Task: Search one way flight ticket for 3 adults, 3 children in premium economy from Columbus: John Glenn Columbus International Airport to Fort Wayne: Fort Wayne International Airport on 8-4-2023. Number of bags: 1 carry on bag. Price is upto 42000. Outbound departure time preference is 20:45.
Action: Mouse moved to (415, 351)
Screenshot: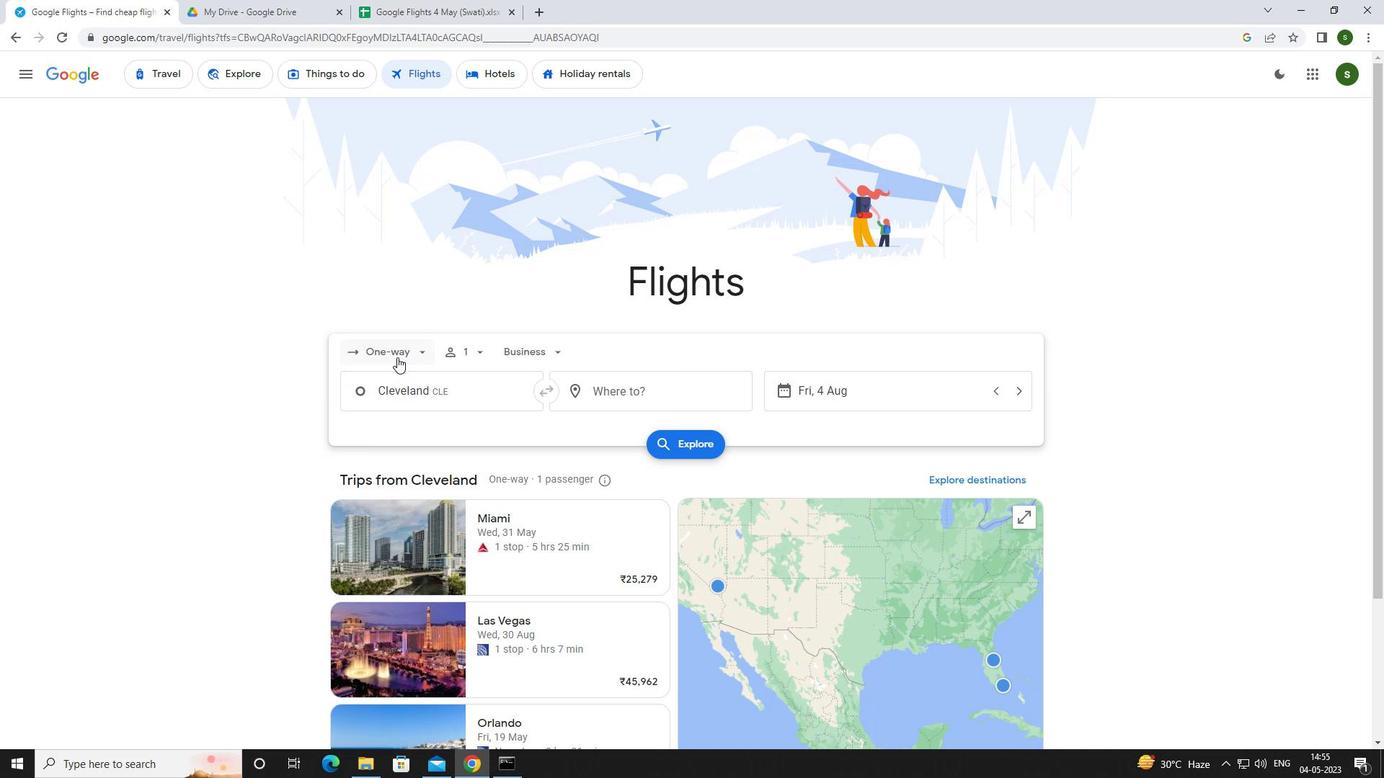 
Action: Mouse pressed left at (415, 351)
Screenshot: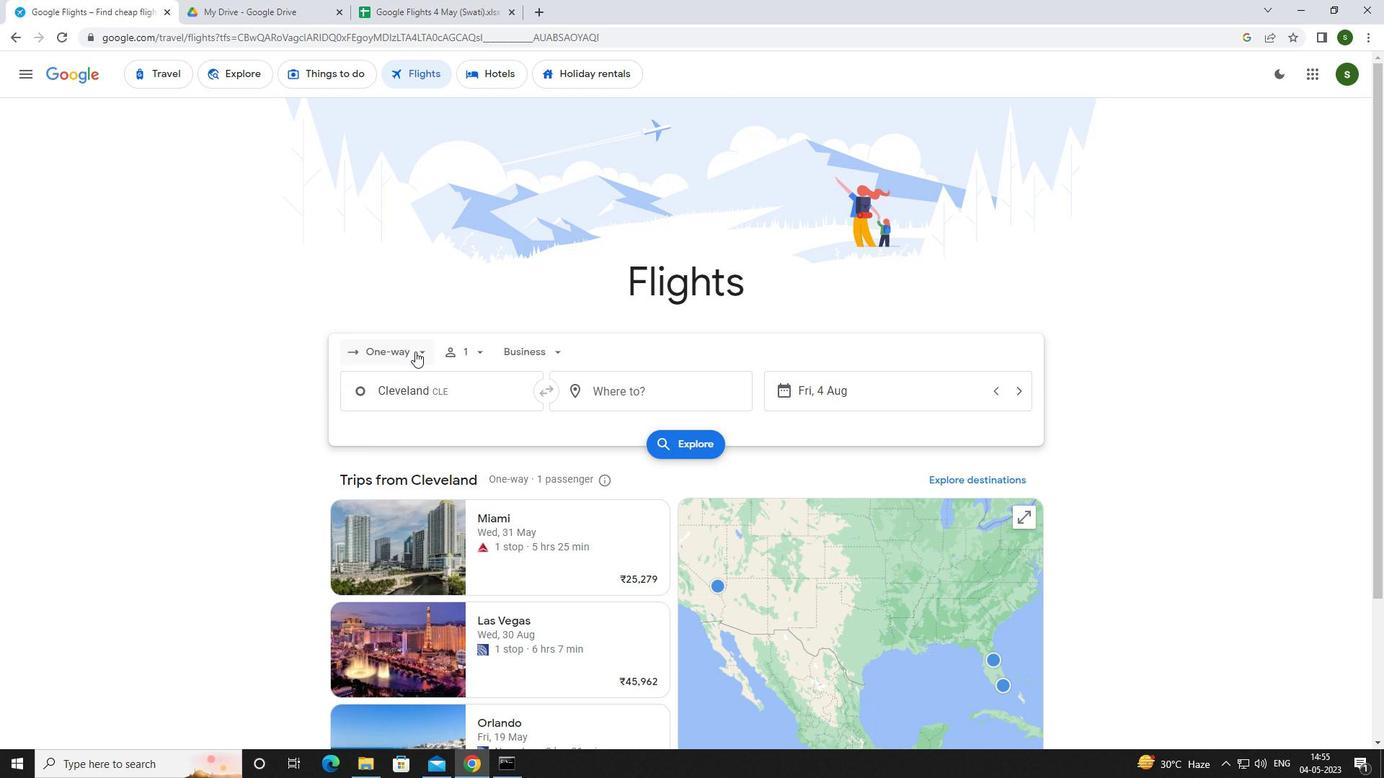 
Action: Mouse moved to (413, 411)
Screenshot: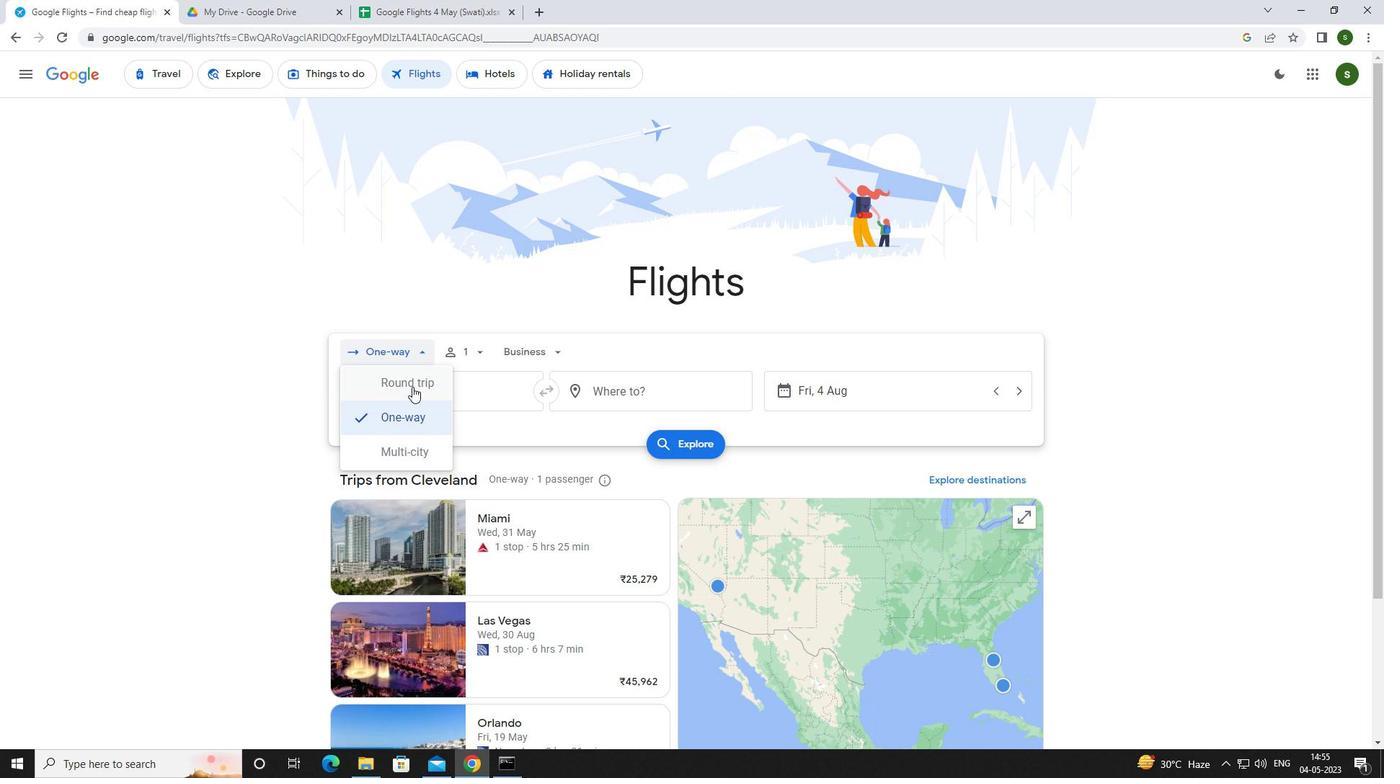 
Action: Mouse pressed left at (413, 411)
Screenshot: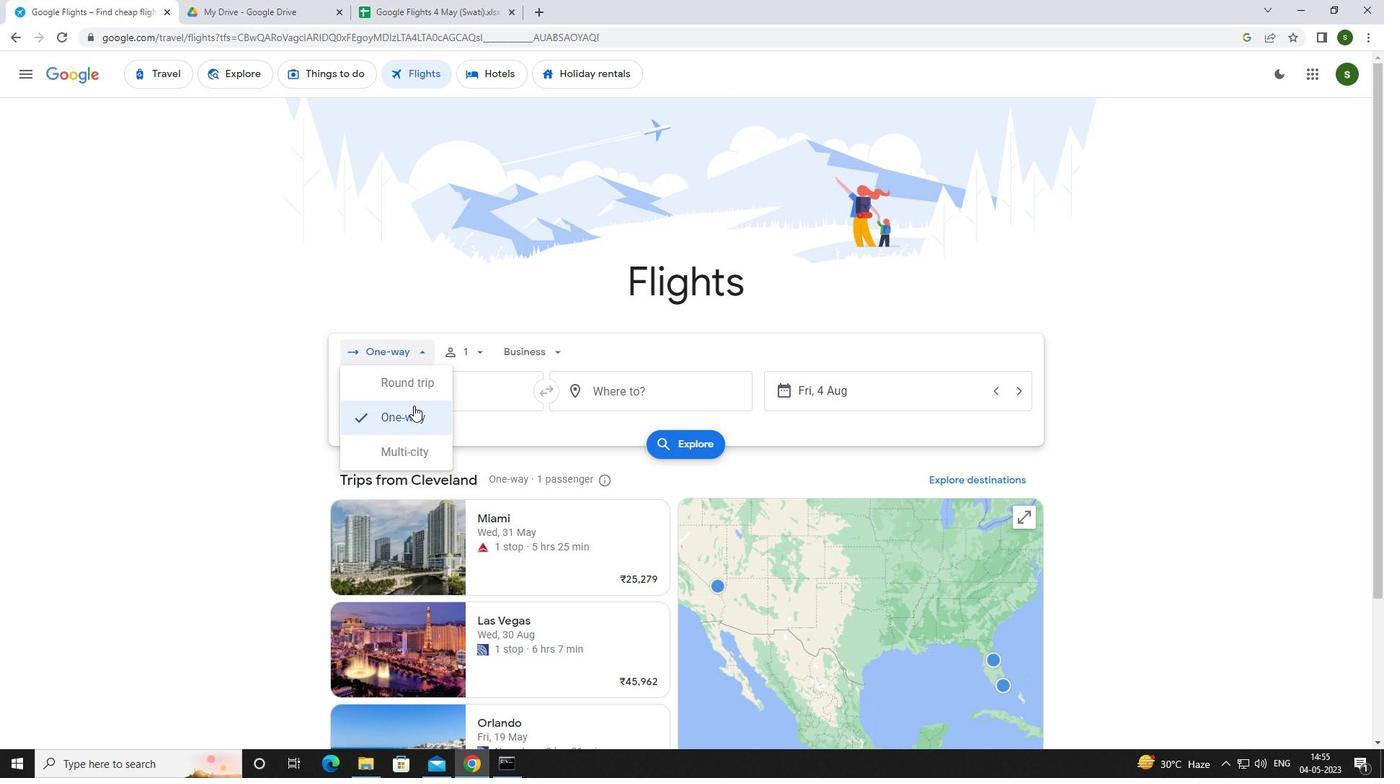
Action: Mouse moved to (474, 354)
Screenshot: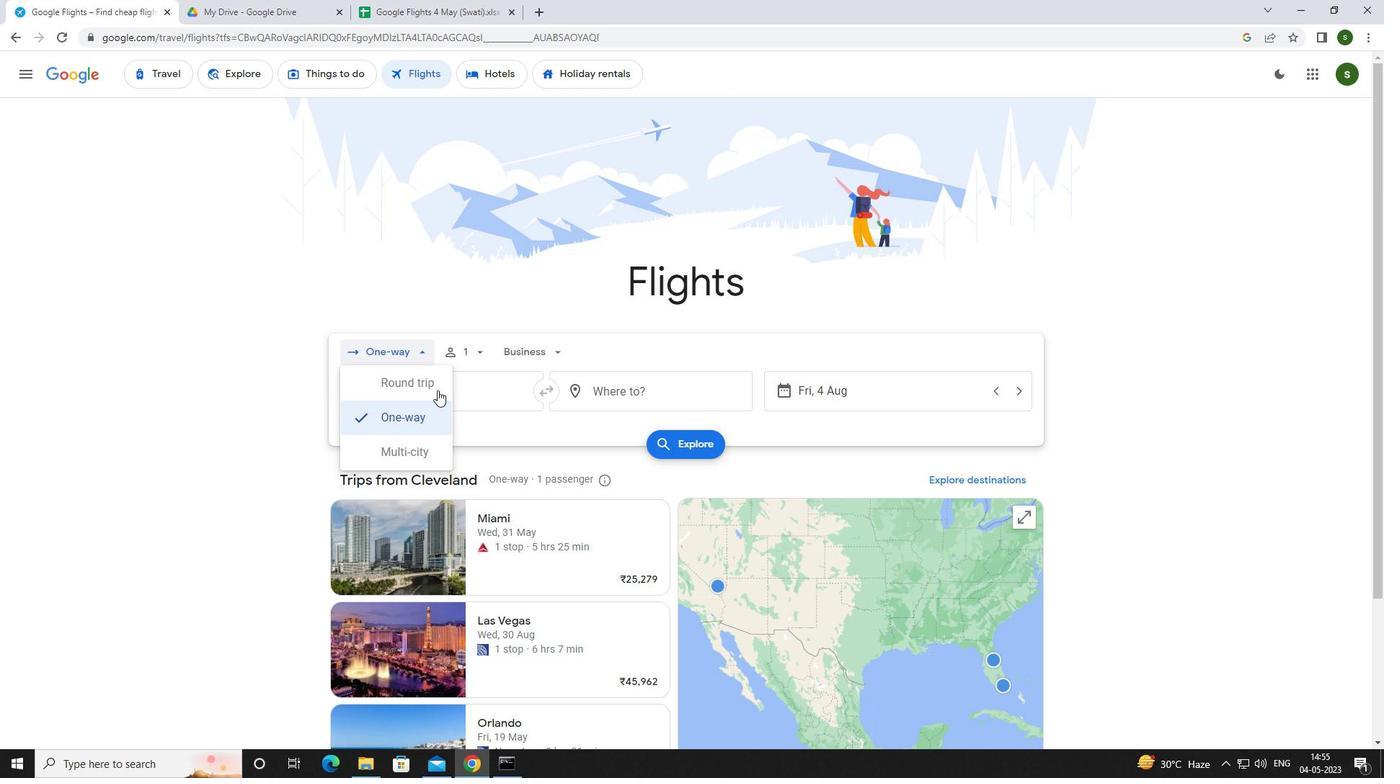 
Action: Mouse pressed left at (474, 354)
Screenshot: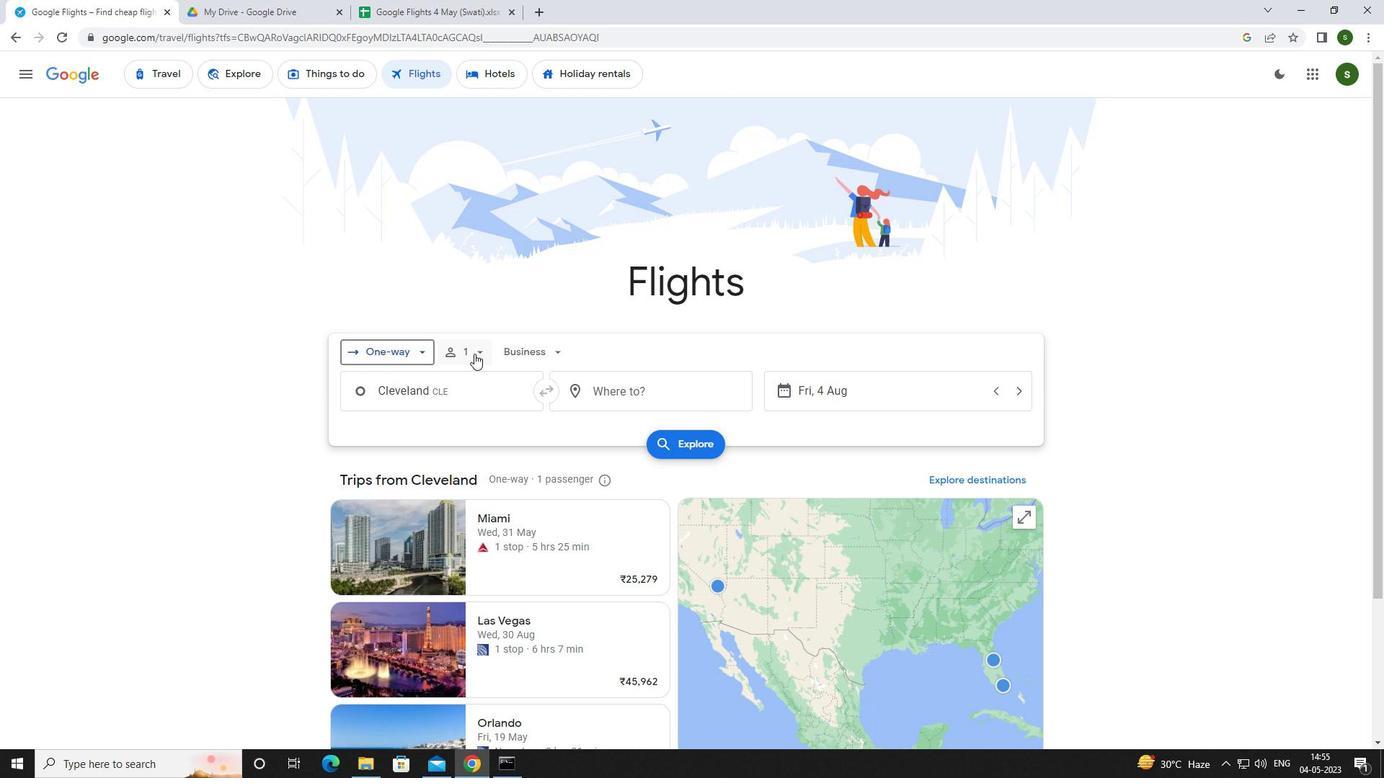 
Action: Mouse moved to (593, 390)
Screenshot: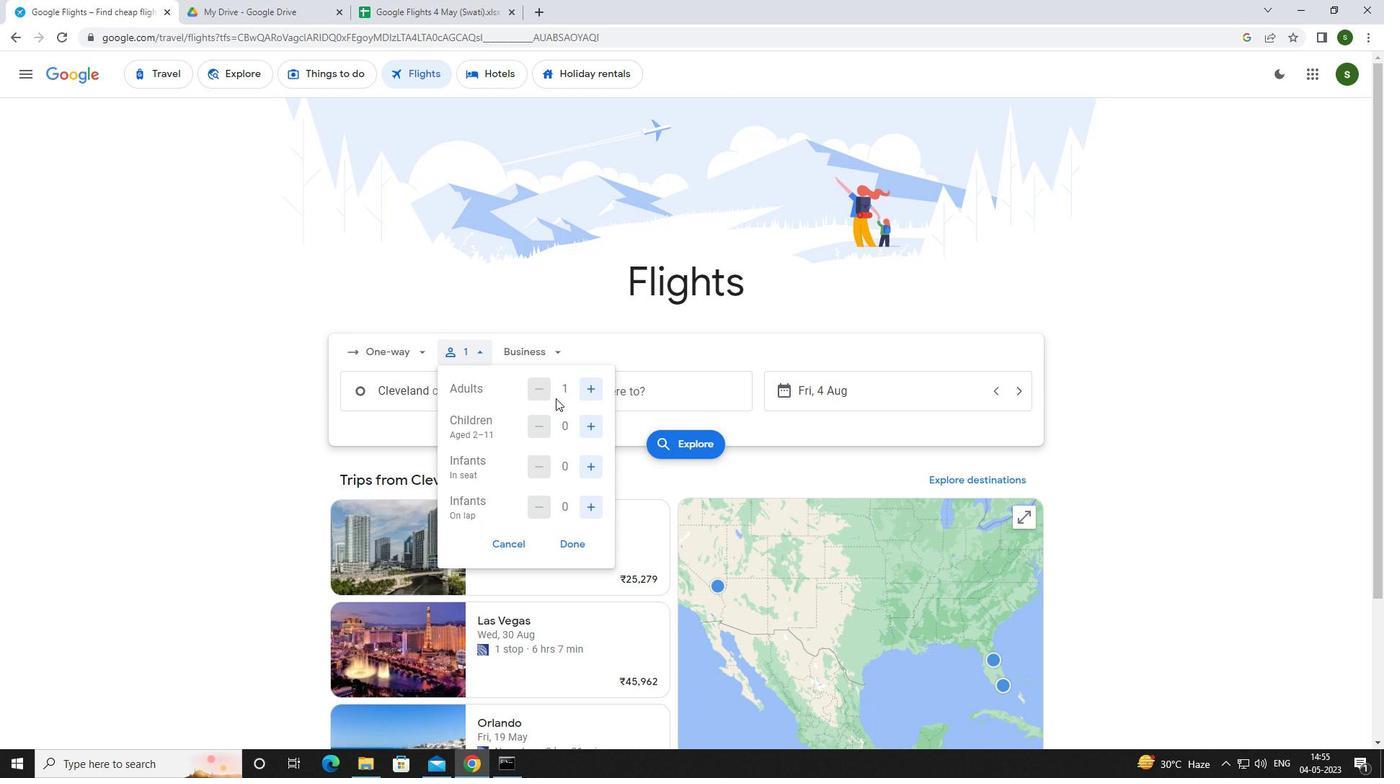 
Action: Mouse pressed left at (593, 390)
Screenshot: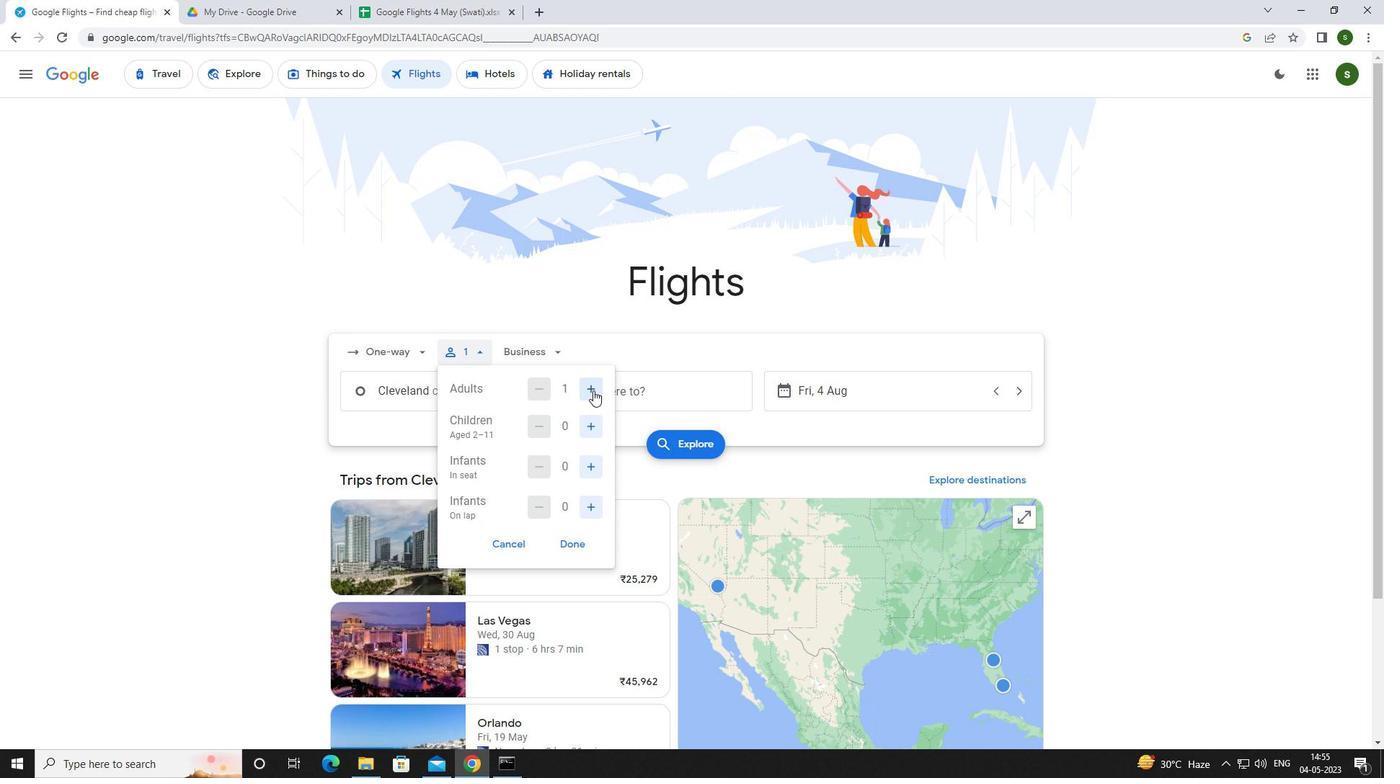 
Action: Mouse pressed left at (593, 390)
Screenshot: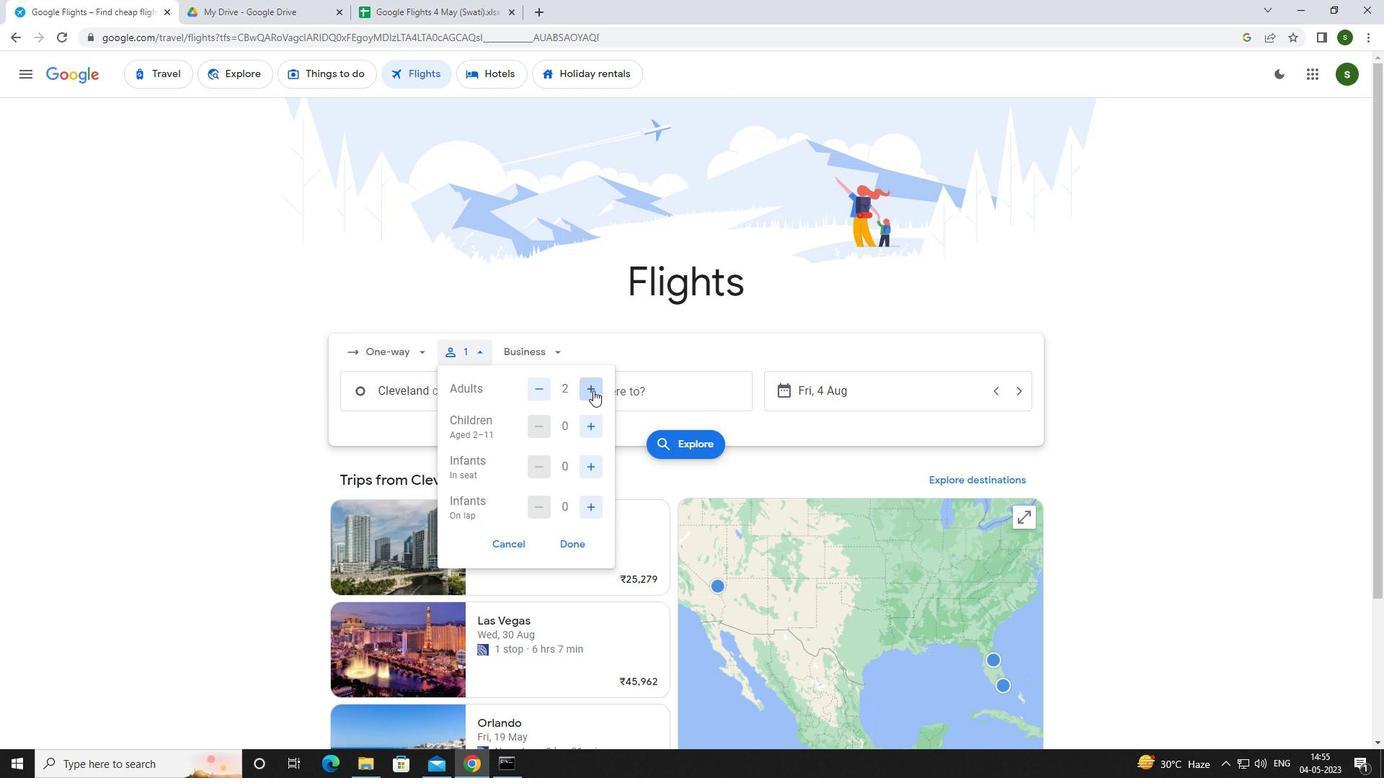 
Action: Mouse moved to (586, 432)
Screenshot: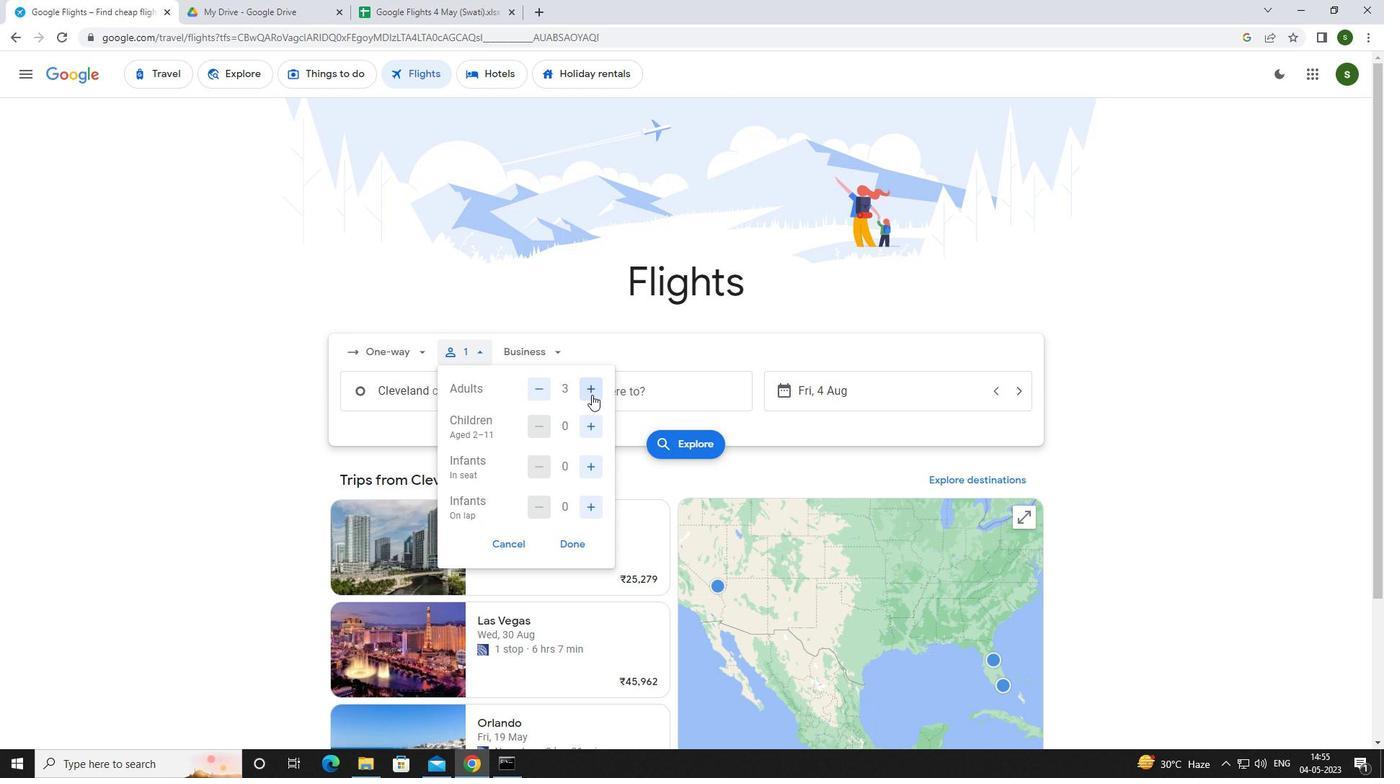 
Action: Mouse pressed left at (586, 432)
Screenshot: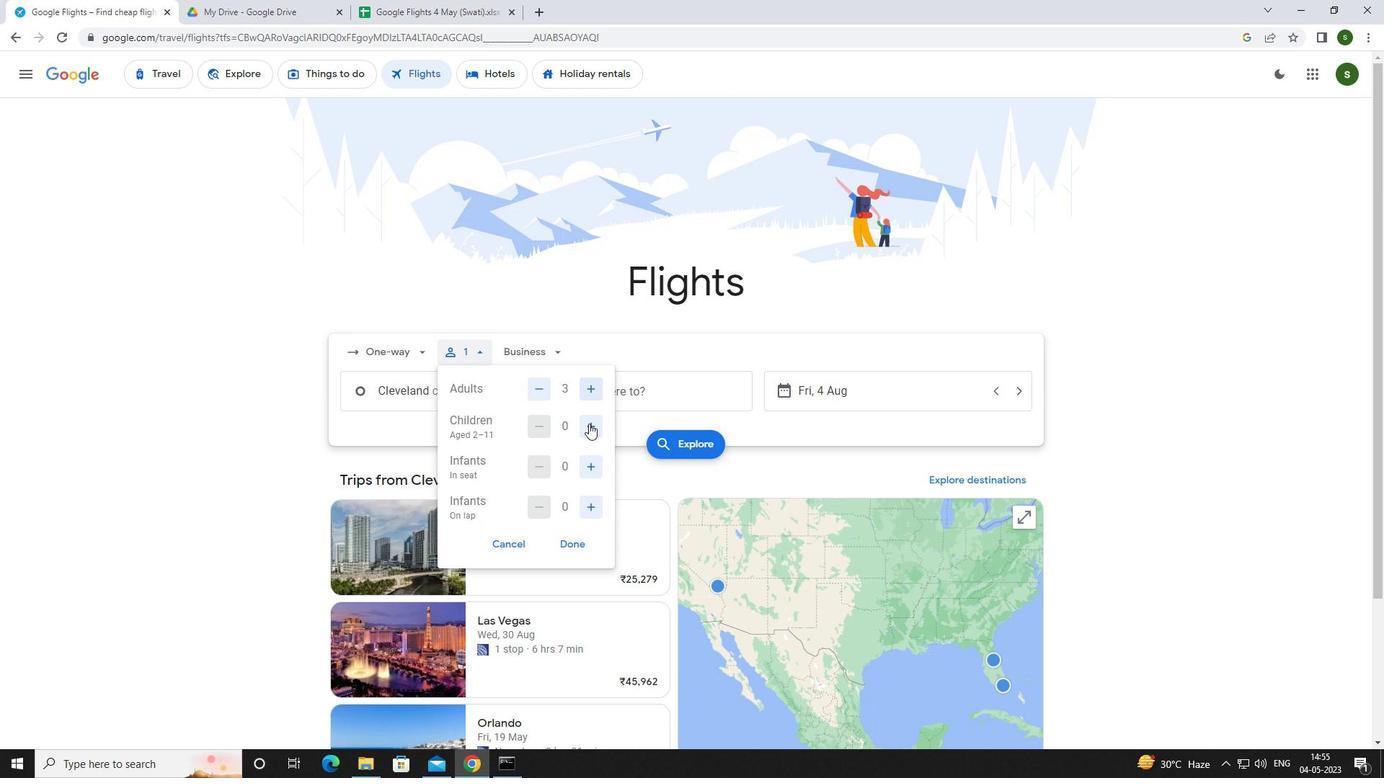 
Action: Mouse pressed left at (586, 432)
Screenshot: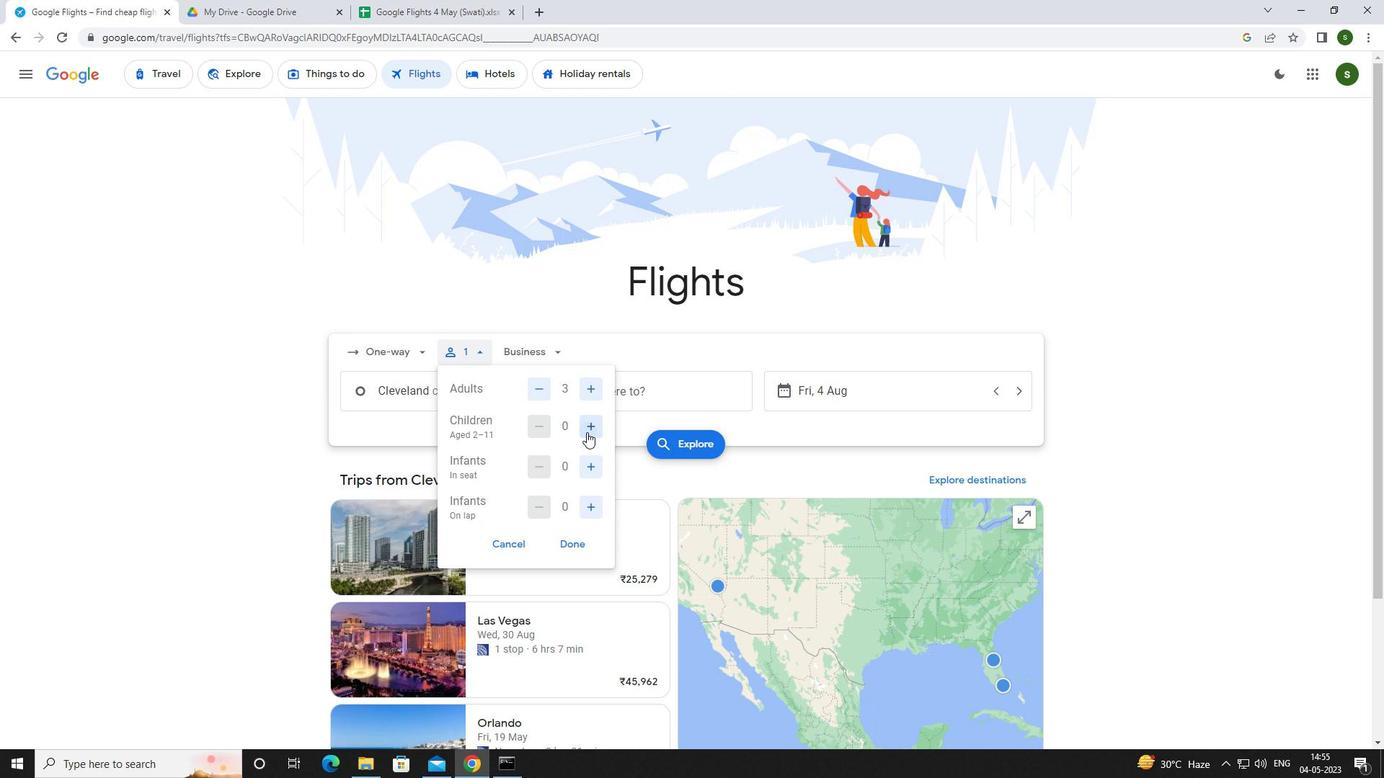 
Action: Mouse pressed left at (586, 432)
Screenshot: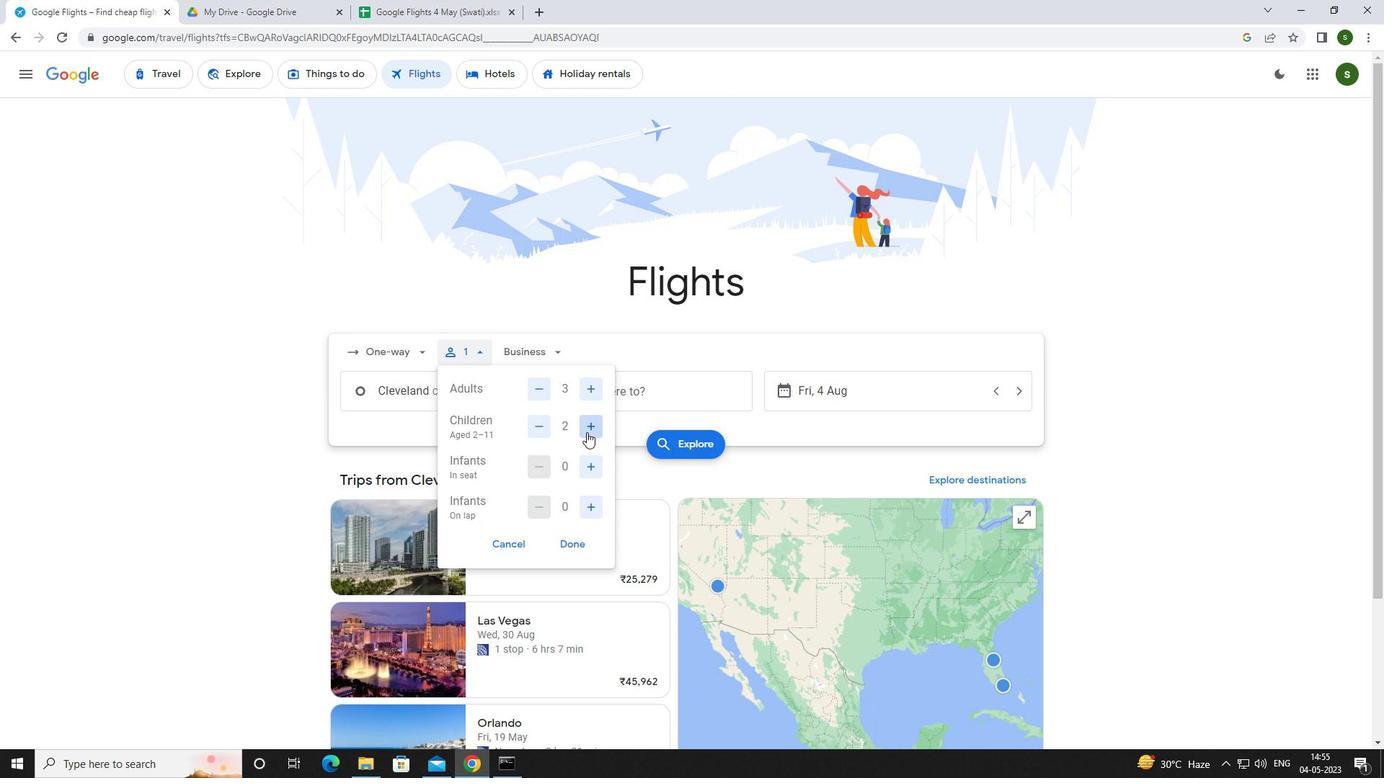 
Action: Mouse moved to (542, 354)
Screenshot: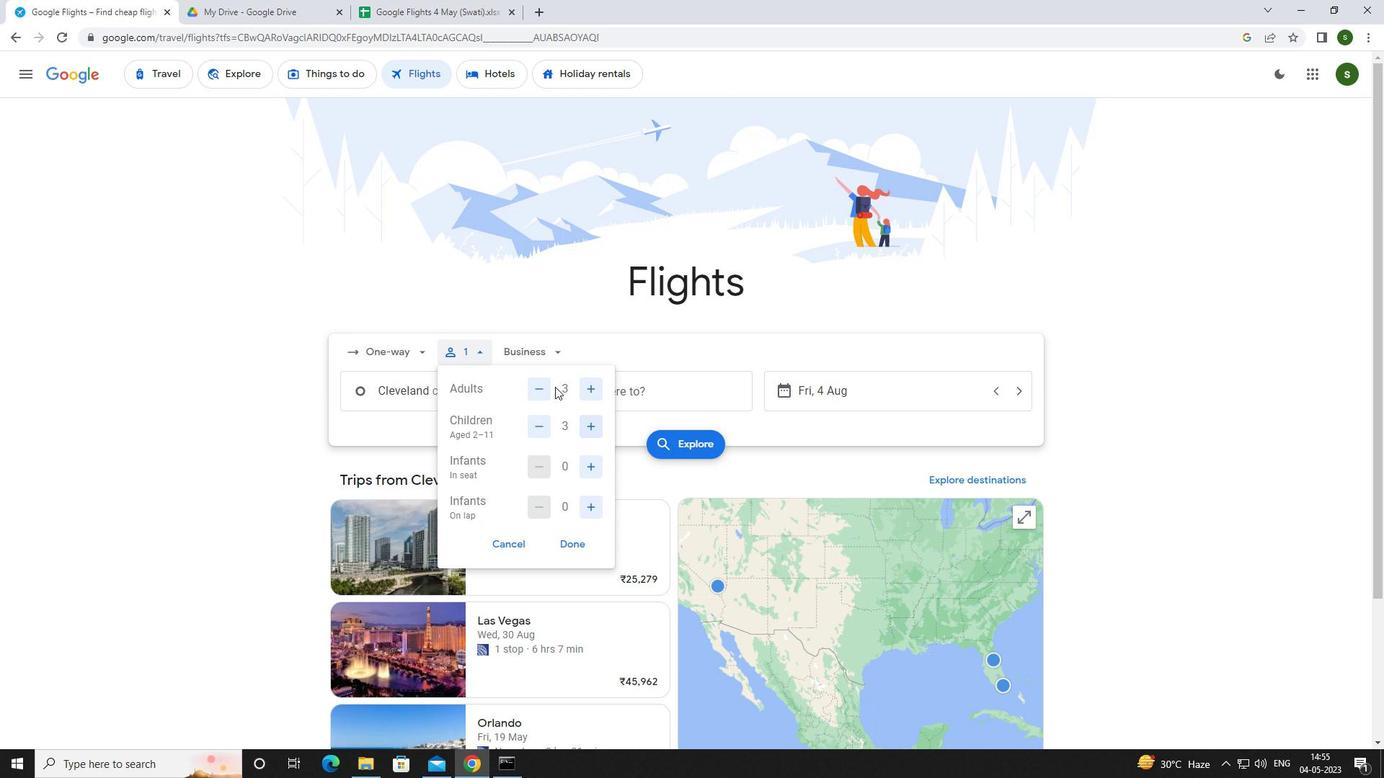 
Action: Mouse pressed left at (542, 354)
Screenshot: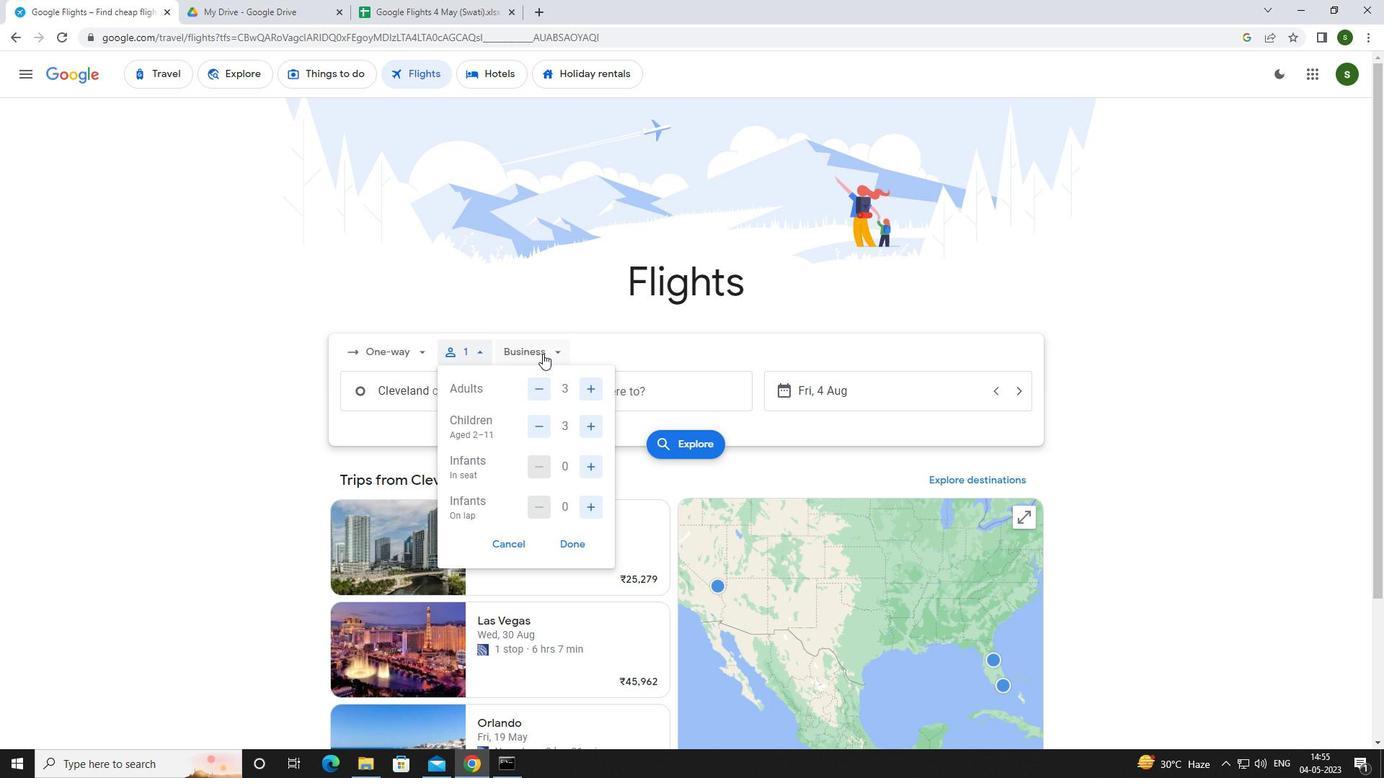 
Action: Mouse moved to (552, 416)
Screenshot: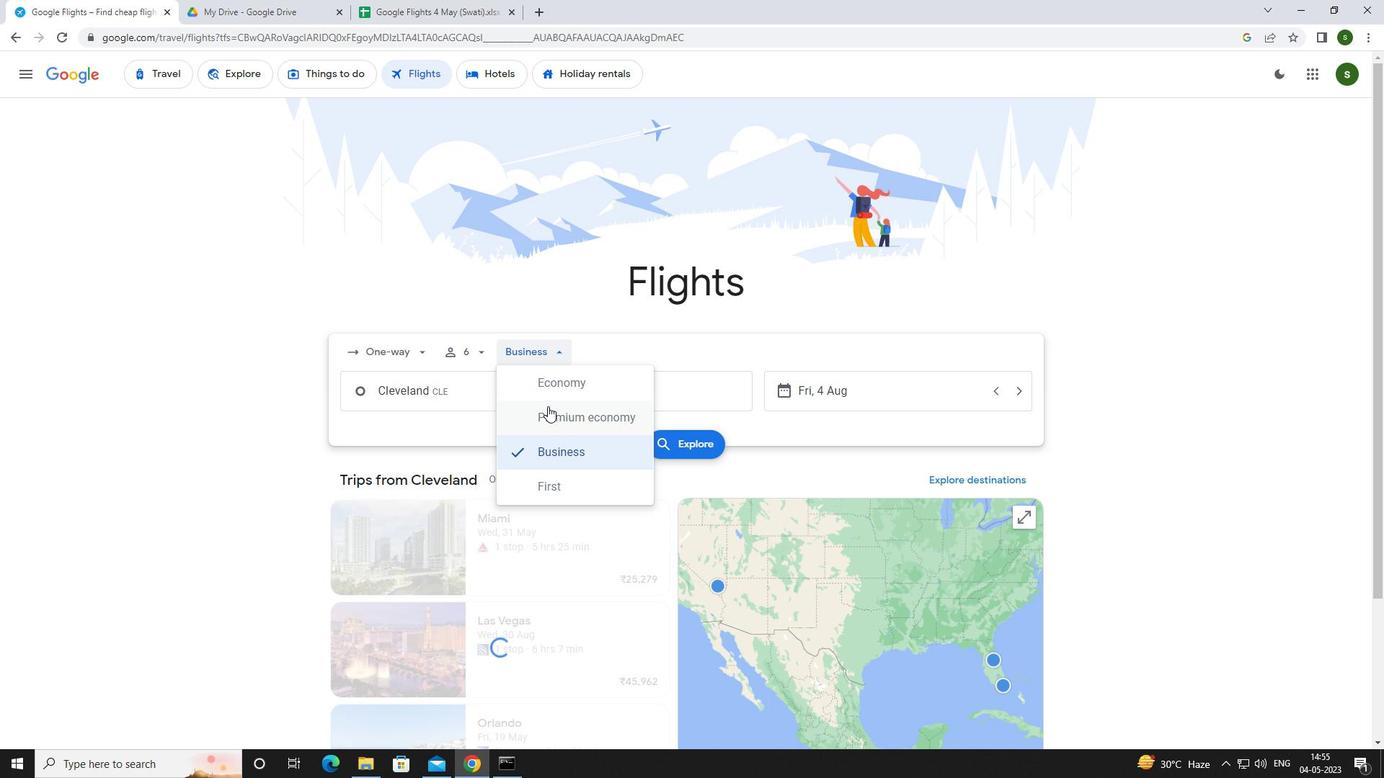 
Action: Mouse pressed left at (552, 416)
Screenshot: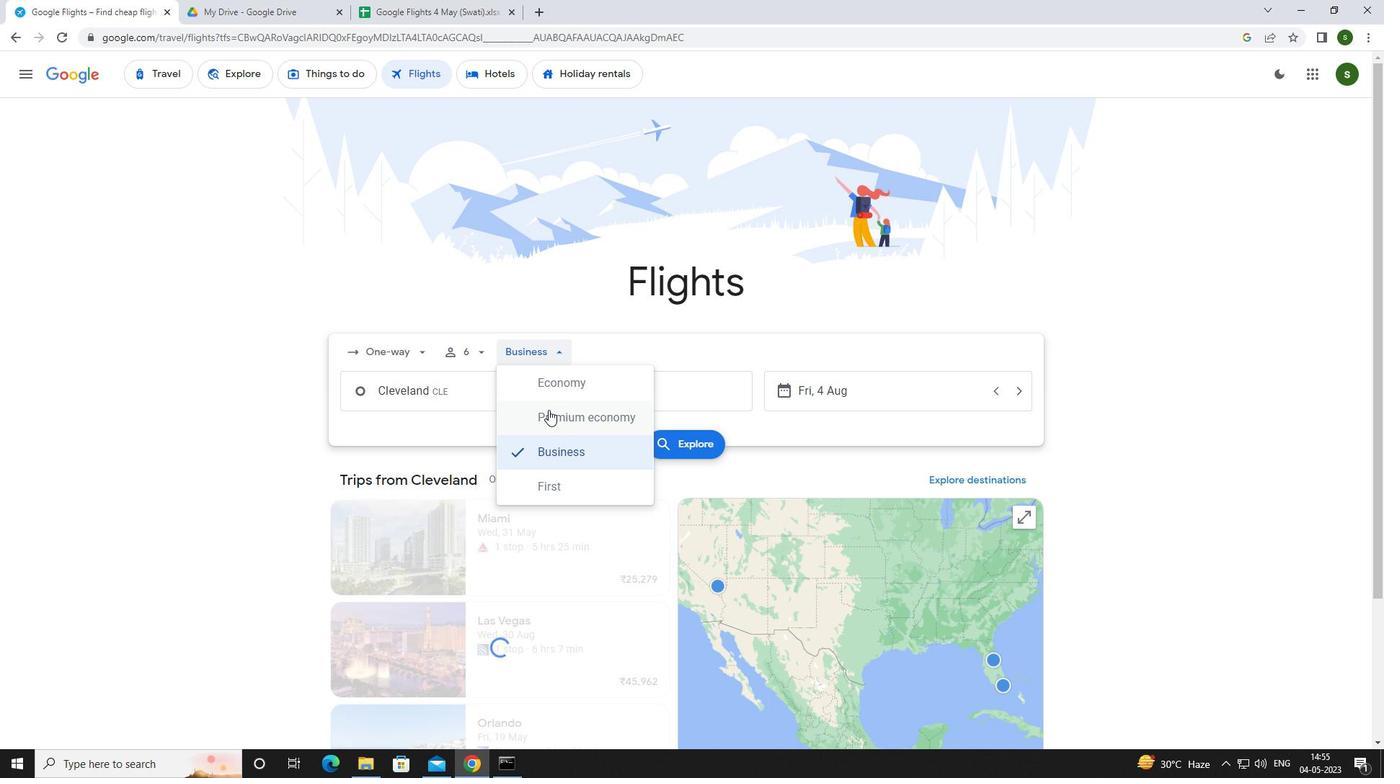 
Action: Mouse moved to (470, 387)
Screenshot: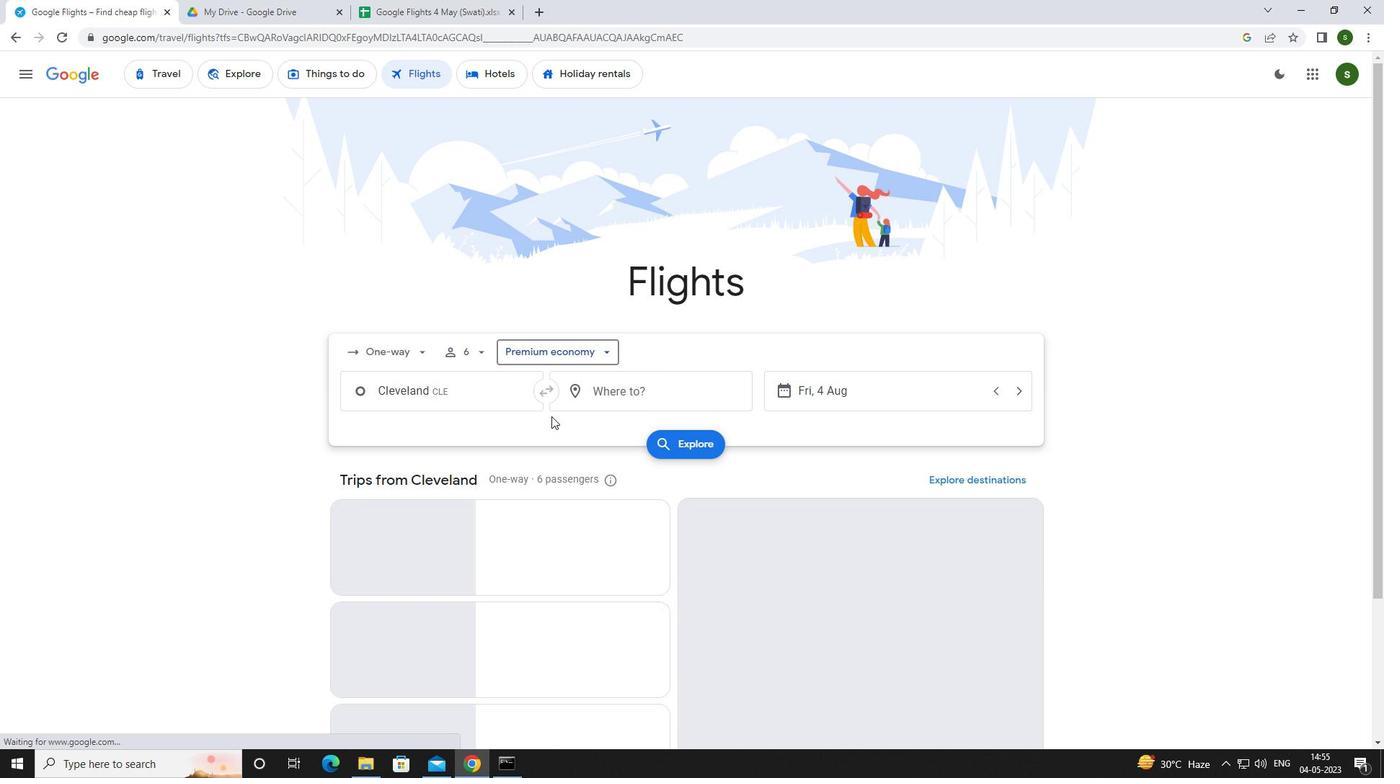 
Action: Mouse pressed left at (470, 387)
Screenshot: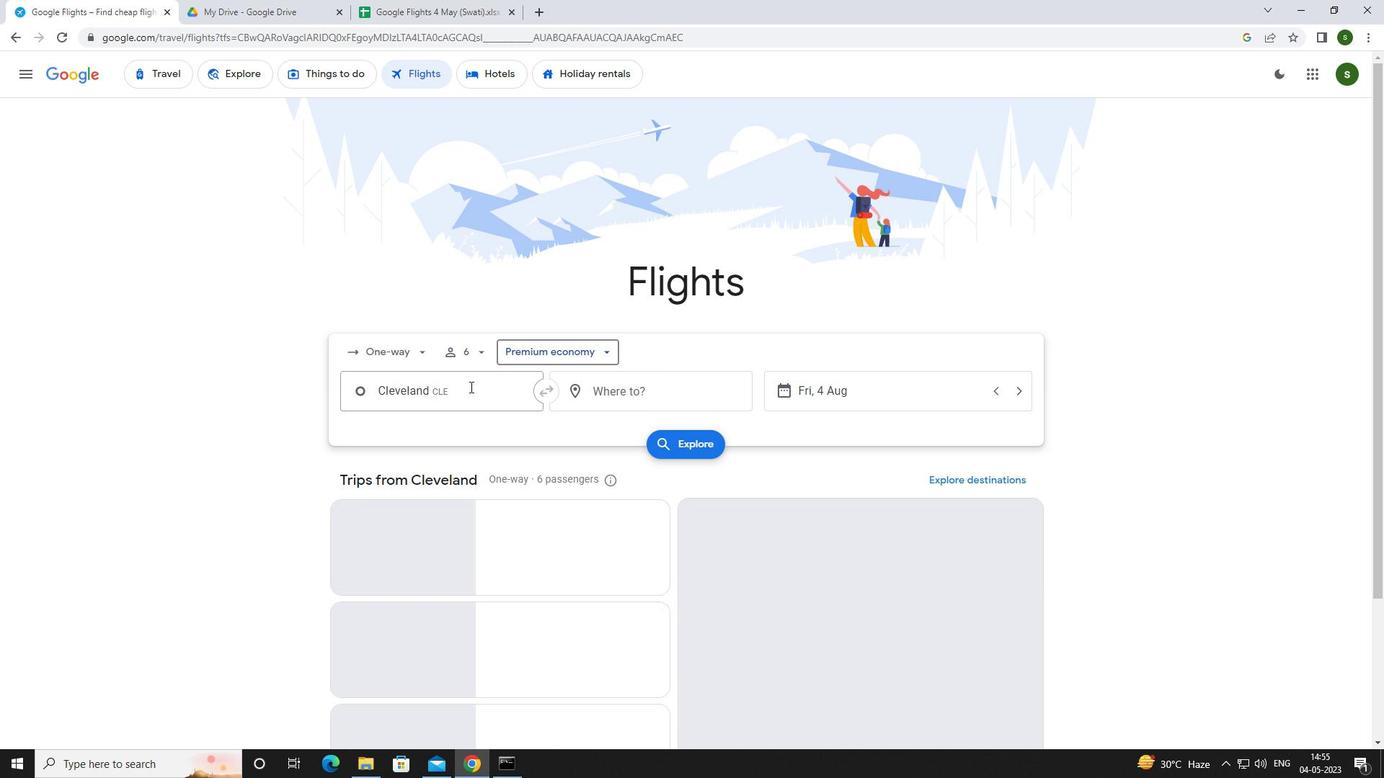 
Action: Key pressed <Key.caps_lock>j<Key.caps_lock>ohn<Key.space><Key.caps_lock>g<Key.caps_lock>l
Screenshot: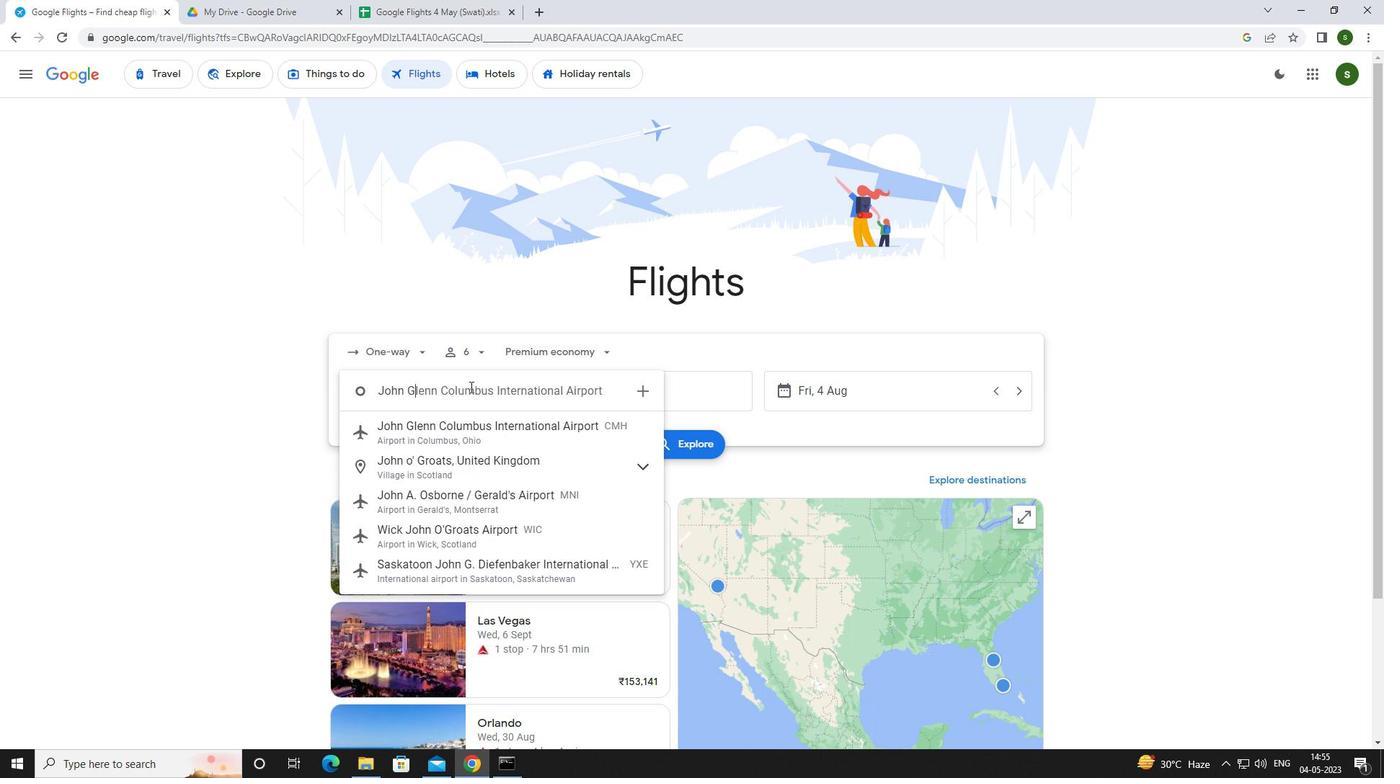 
Action: Mouse moved to (475, 434)
Screenshot: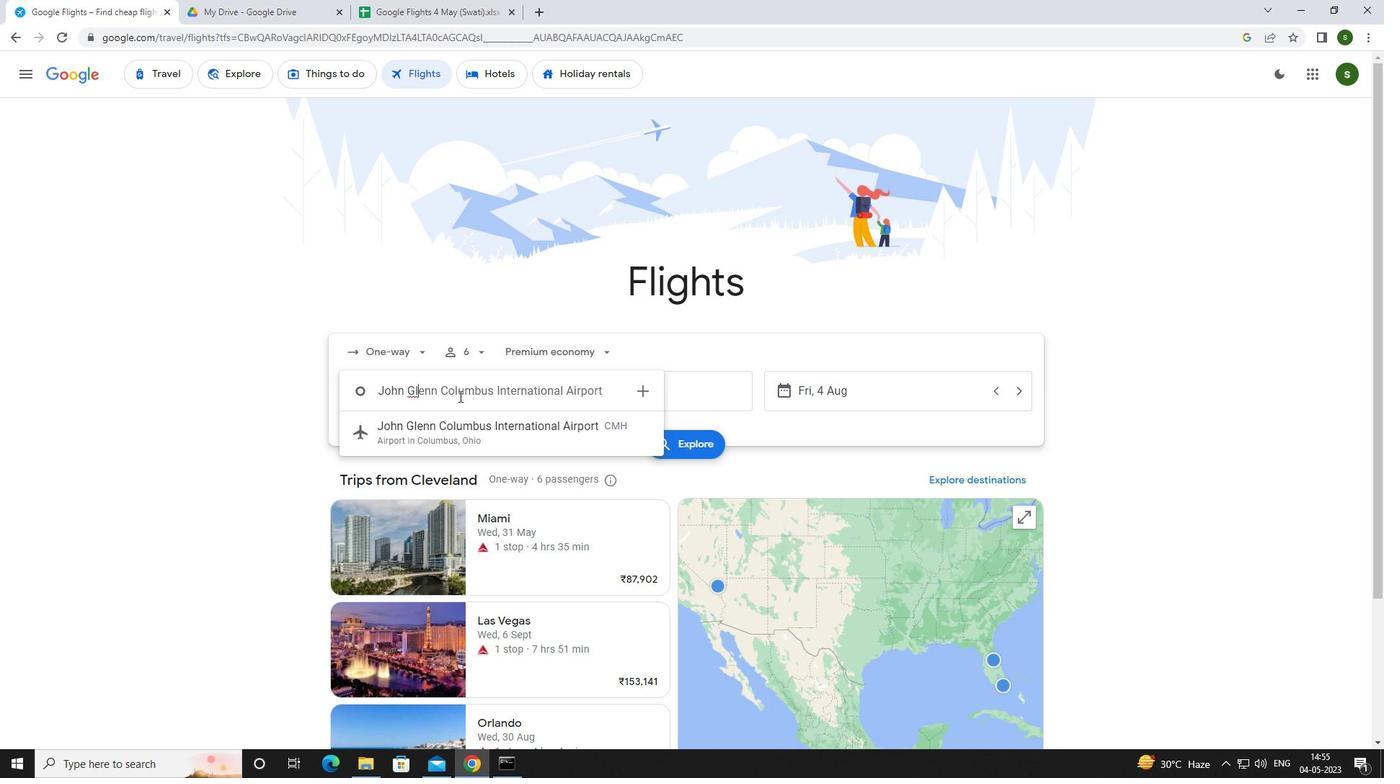 
Action: Mouse pressed left at (475, 434)
Screenshot: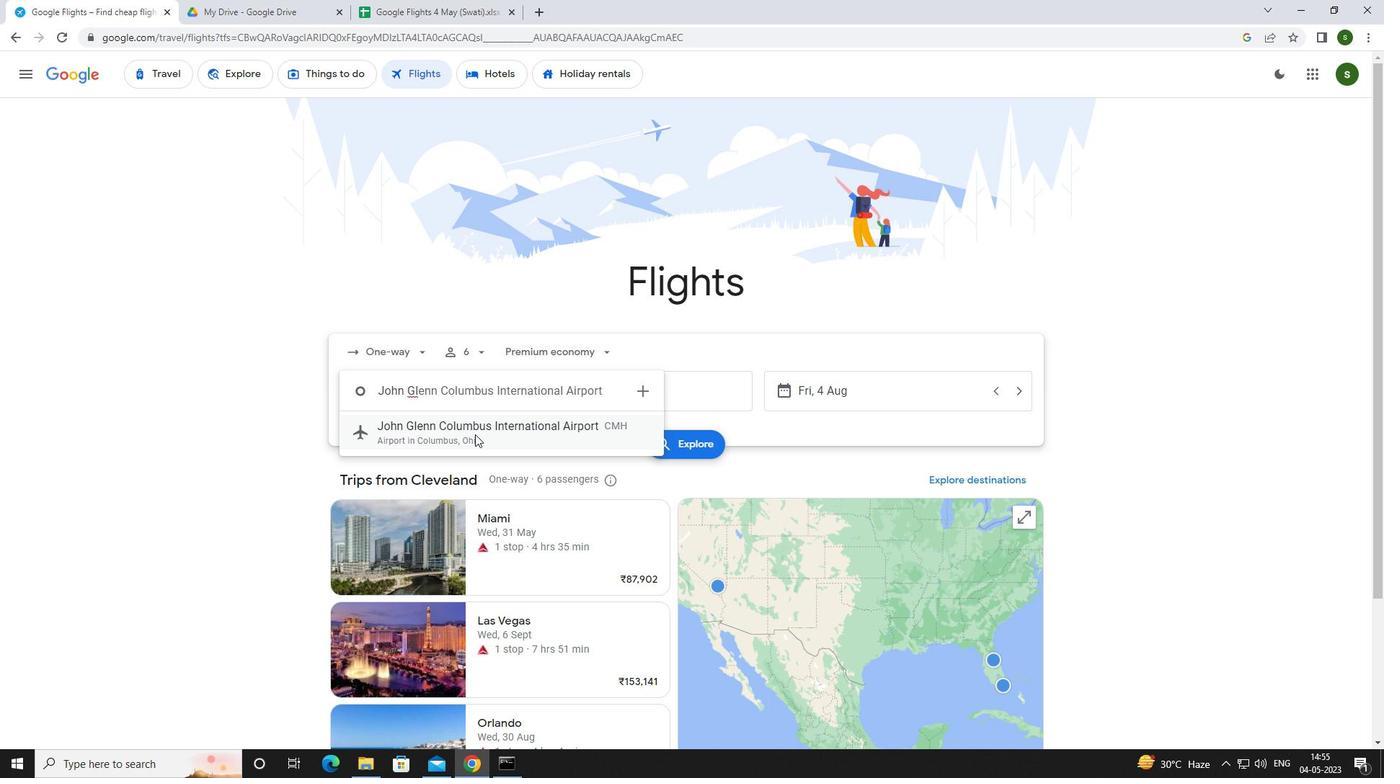 
Action: Mouse moved to (630, 394)
Screenshot: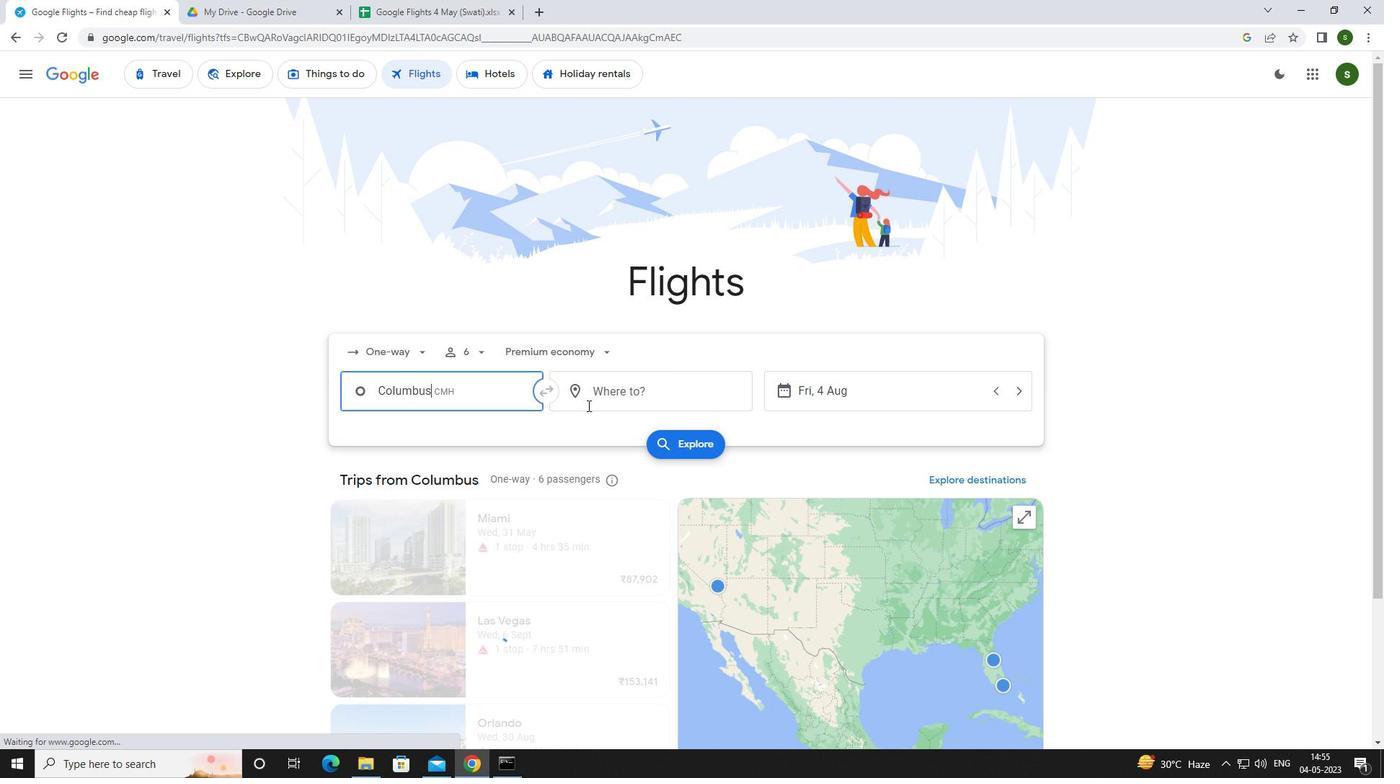 
Action: Mouse pressed left at (630, 394)
Screenshot: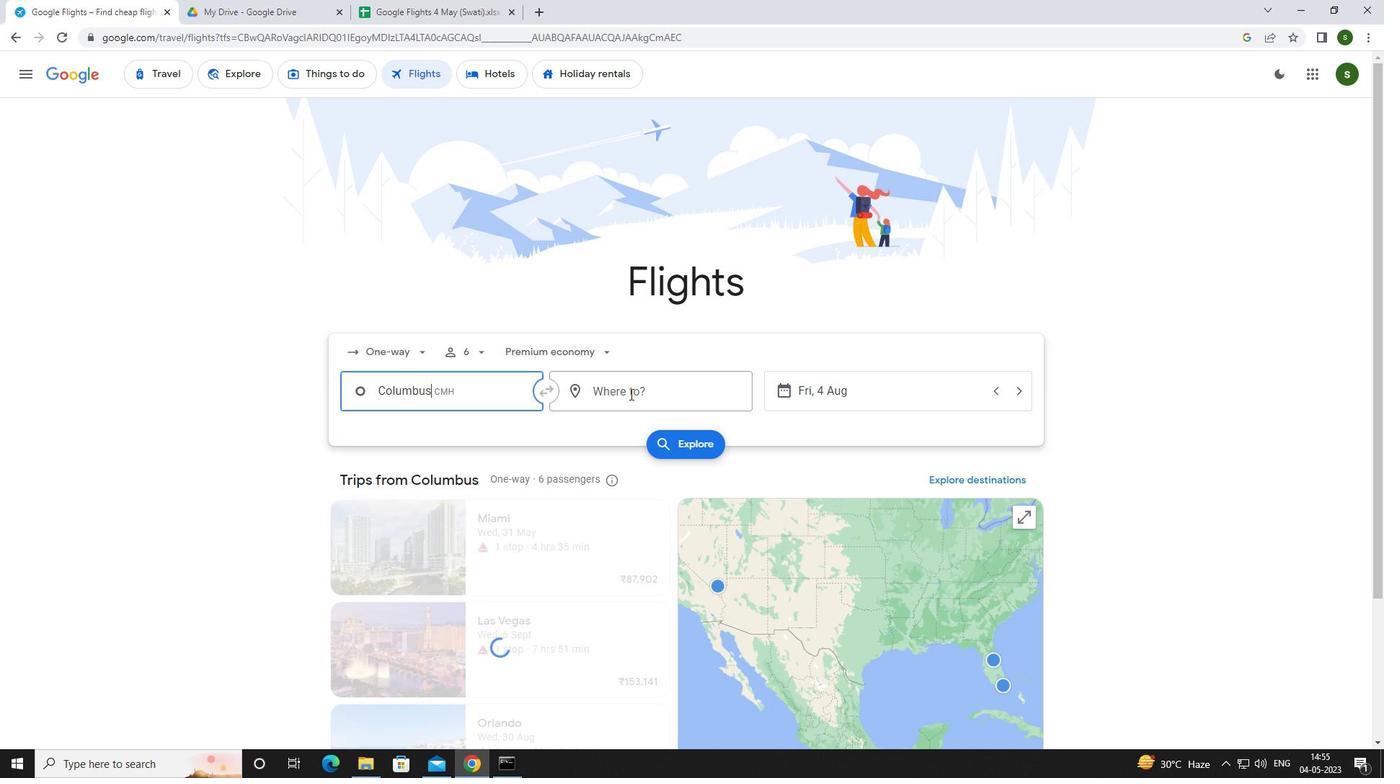 
Action: Mouse moved to (589, 401)
Screenshot: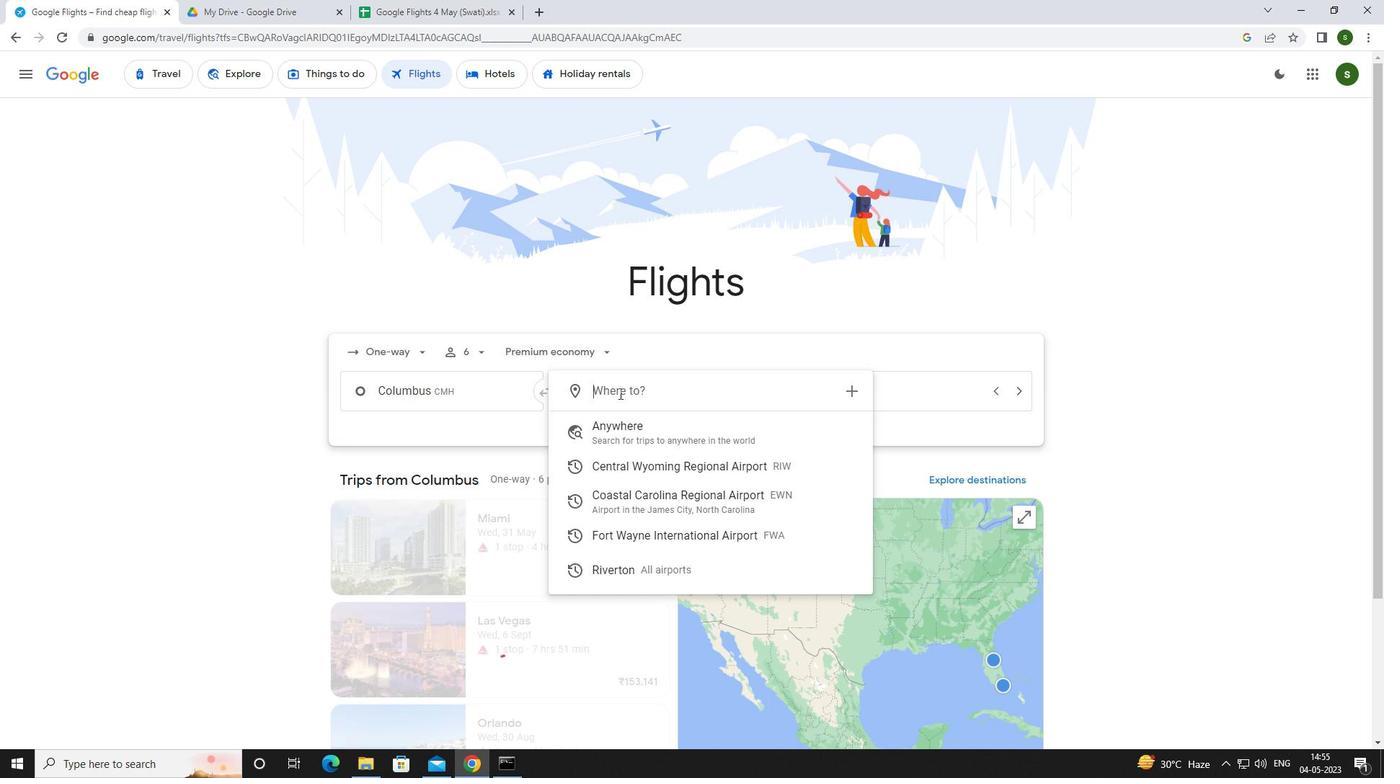 
Action: Key pressed <Key.caps_lock>f<Key.caps_lock>ort<Key.space><Key.caps_lock>w<Key.caps_lock>ay
Screenshot: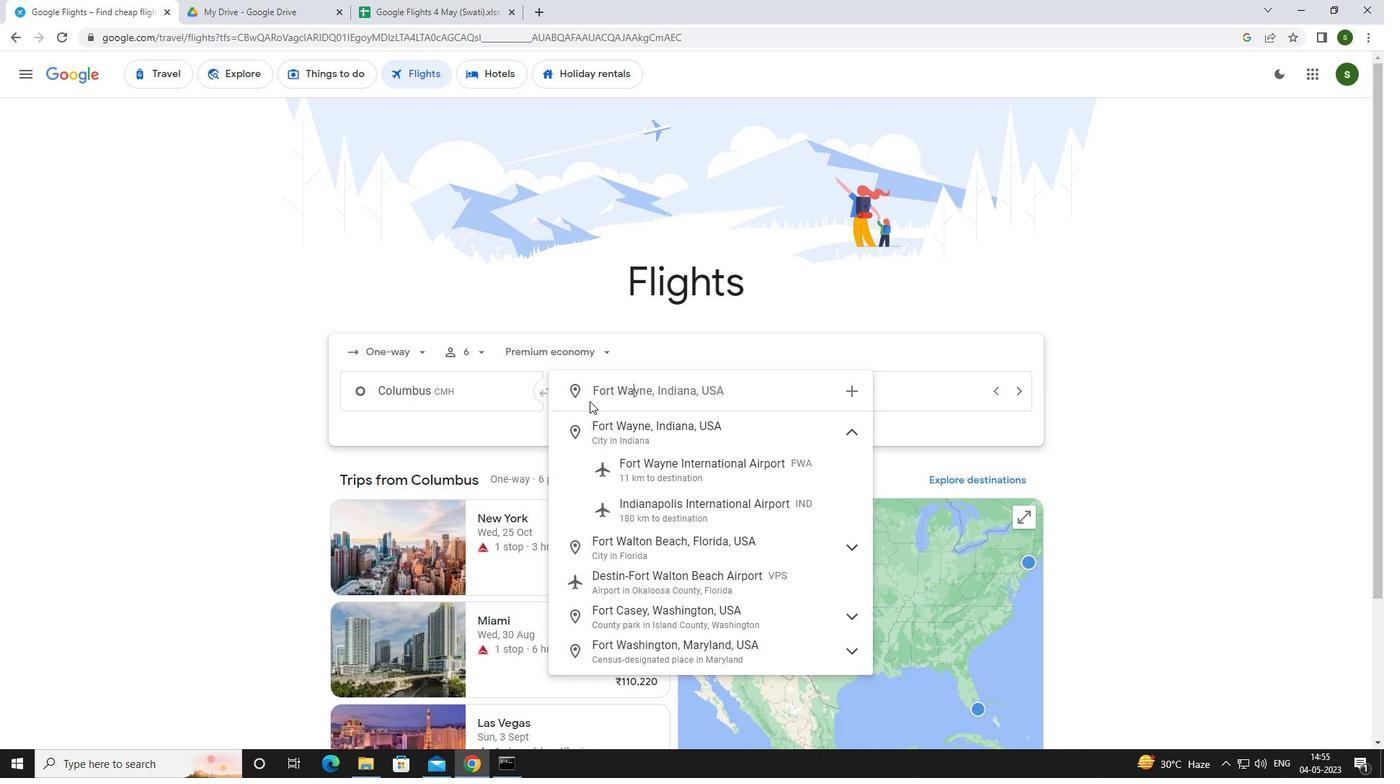 
Action: Mouse moved to (651, 473)
Screenshot: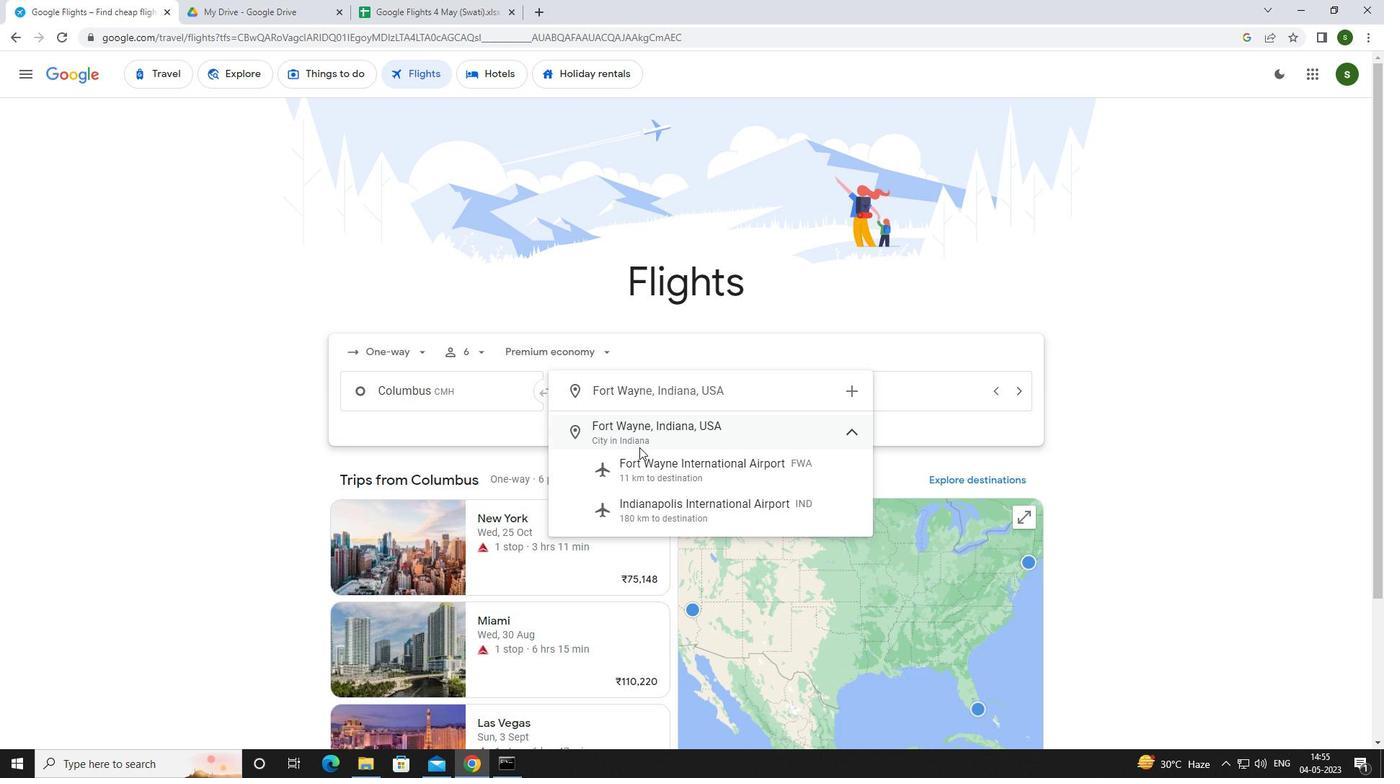 
Action: Mouse pressed left at (651, 473)
Screenshot: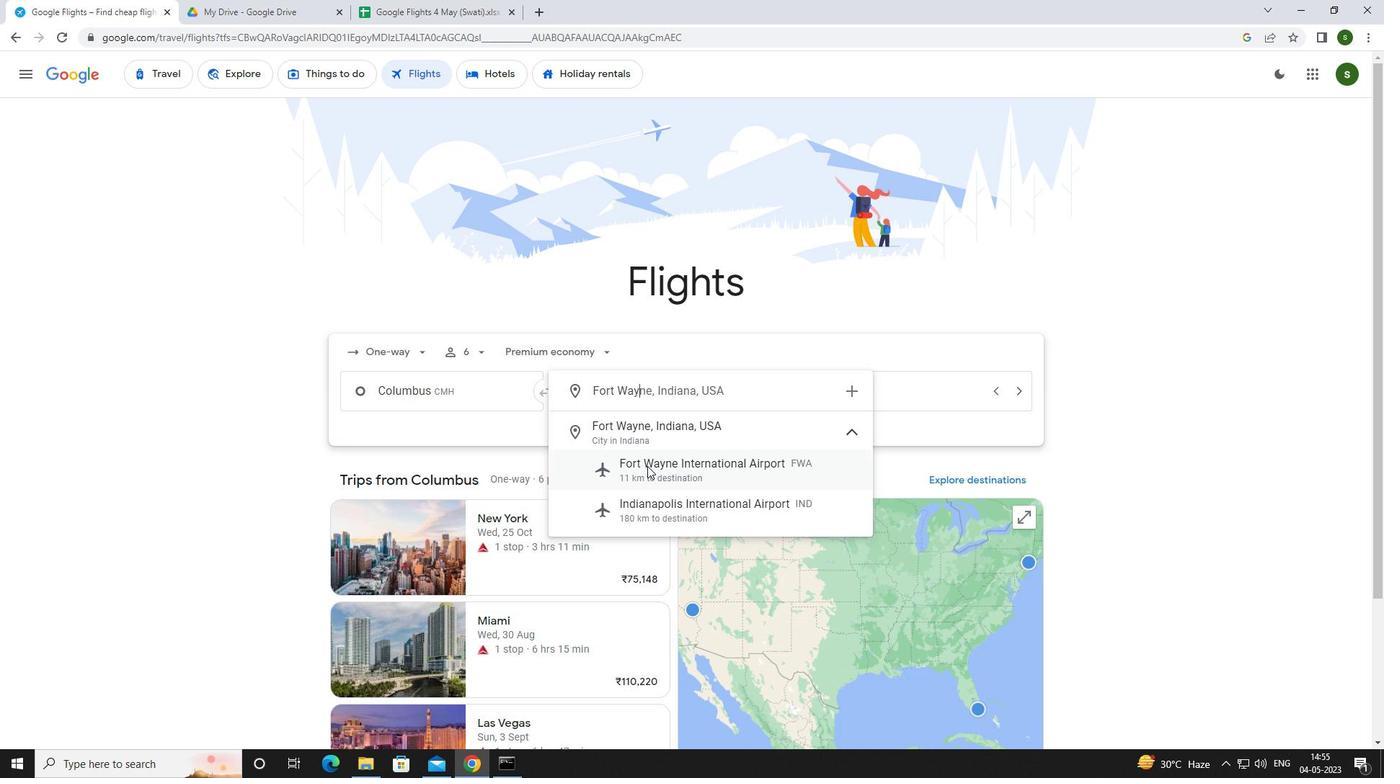 
Action: Mouse moved to (864, 392)
Screenshot: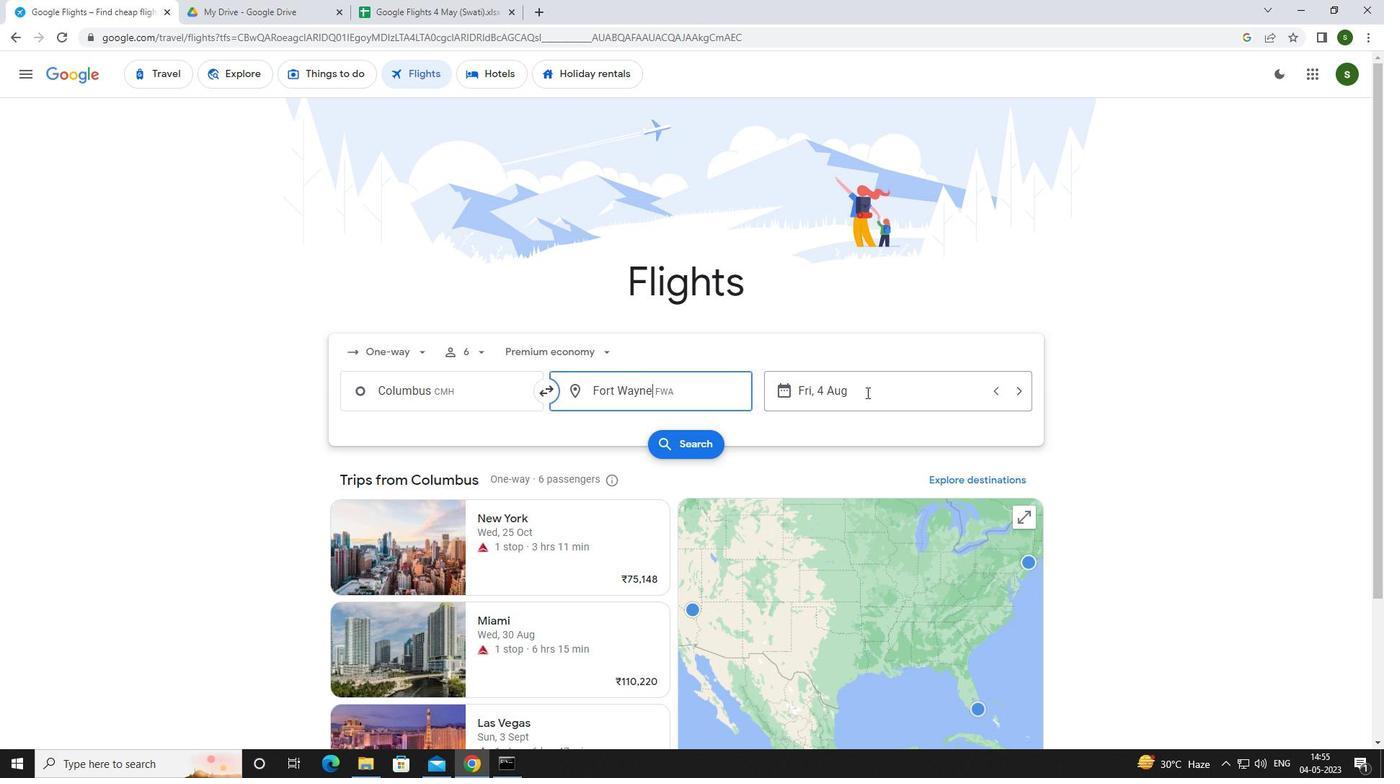 
Action: Mouse pressed left at (864, 392)
Screenshot: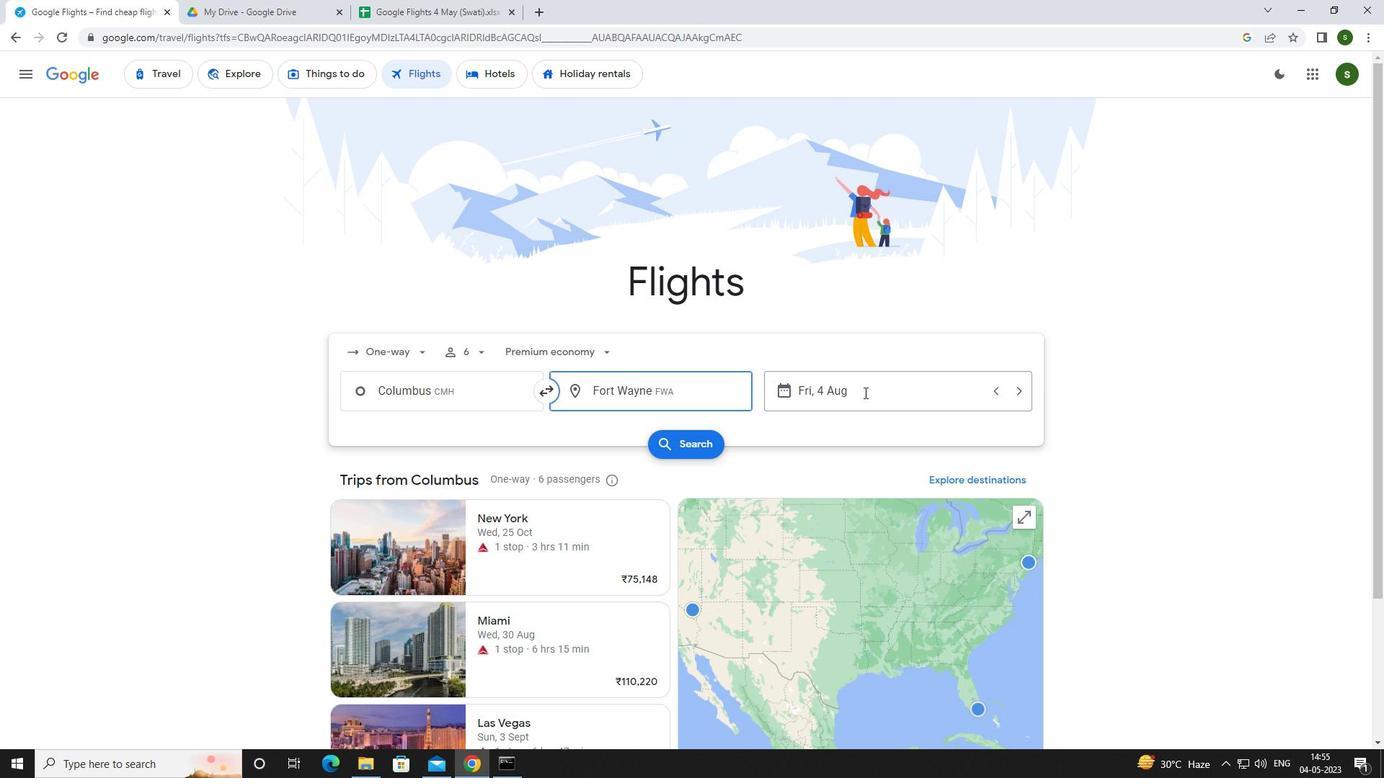 
Action: Mouse moved to (697, 480)
Screenshot: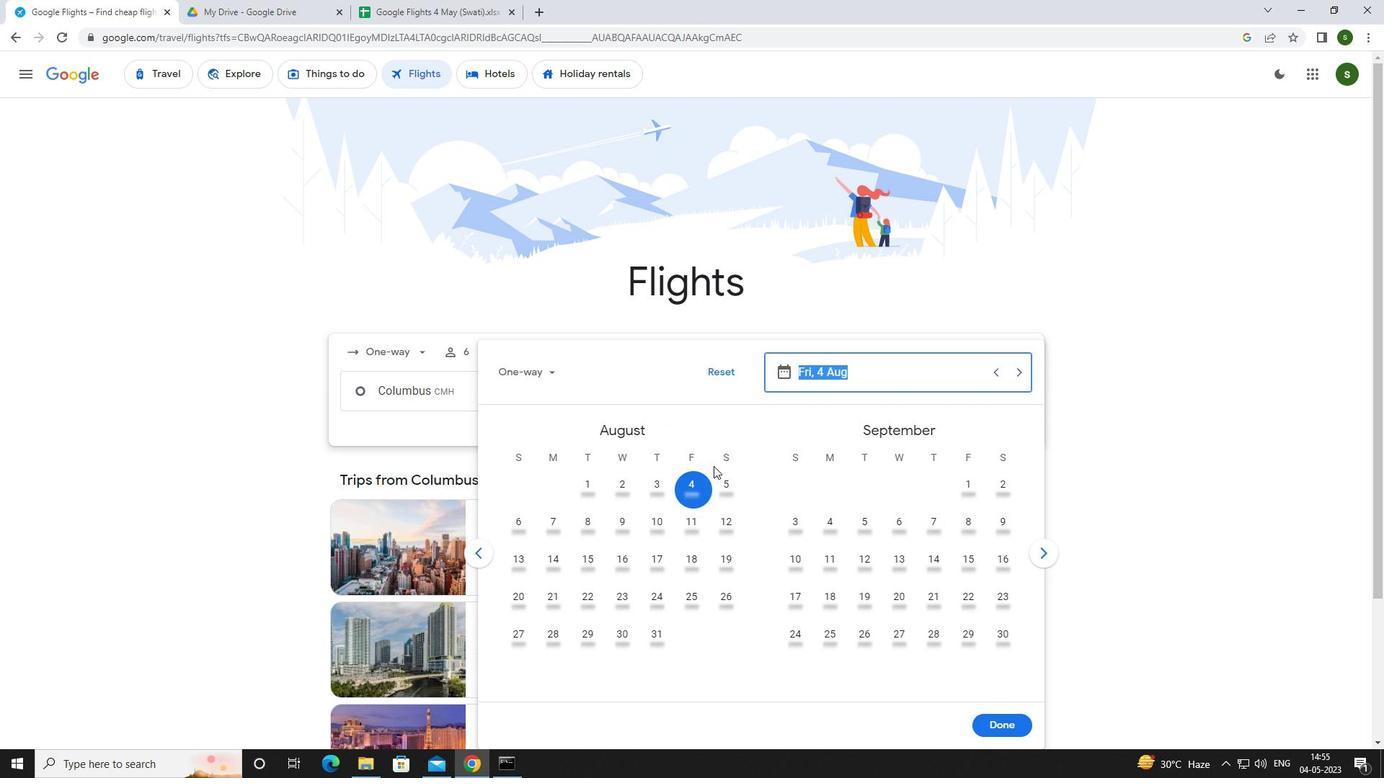 
Action: Mouse pressed left at (697, 480)
Screenshot: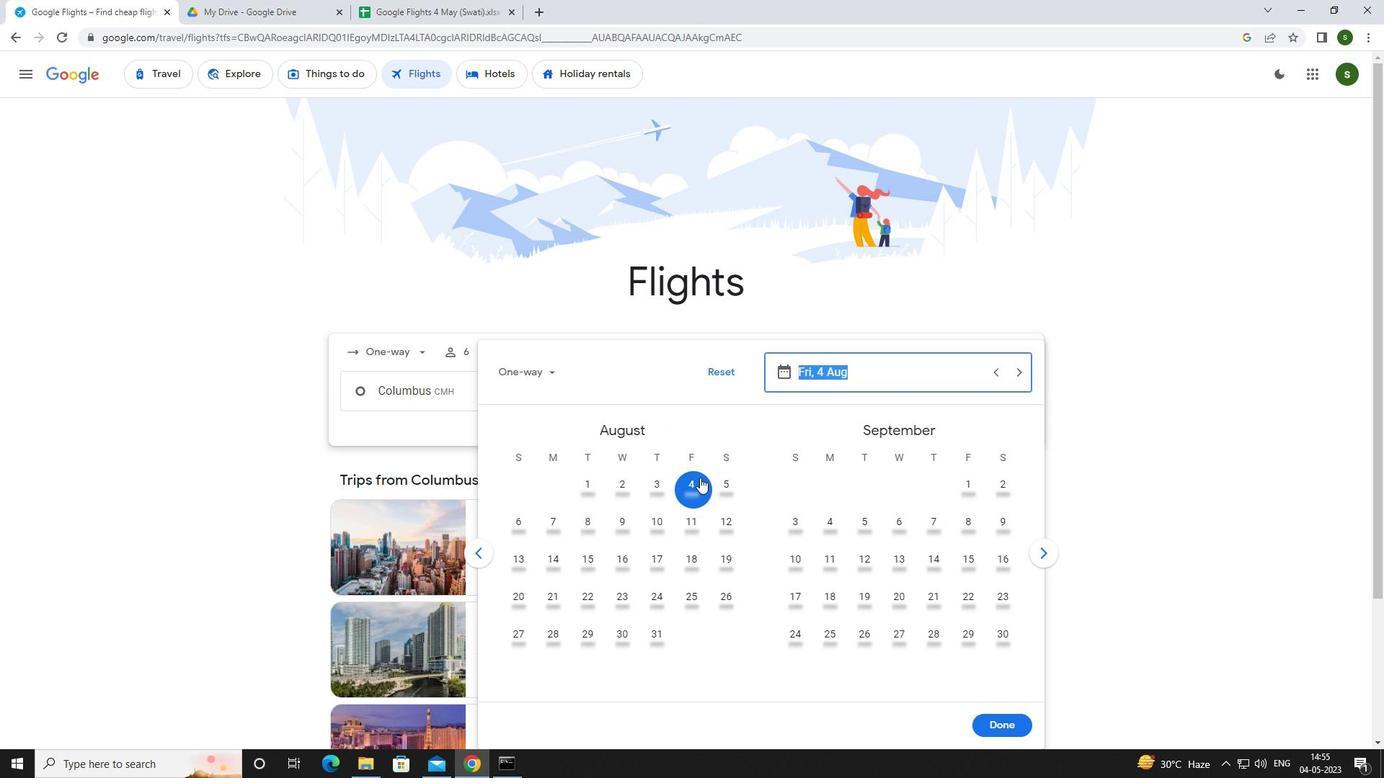 
Action: Mouse moved to (1005, 722)
Screenshot: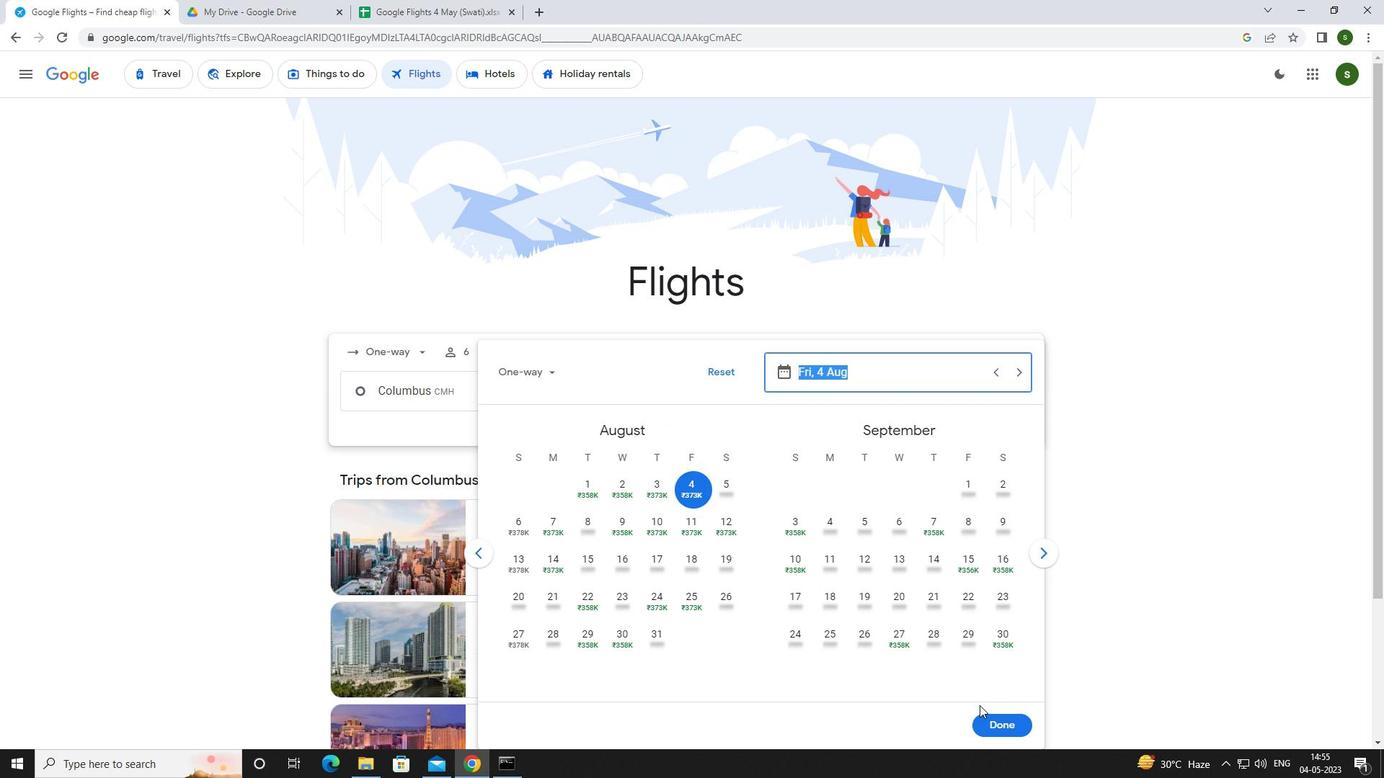 
Action: Mouse pressed left at (1005, 722)
Screenshot: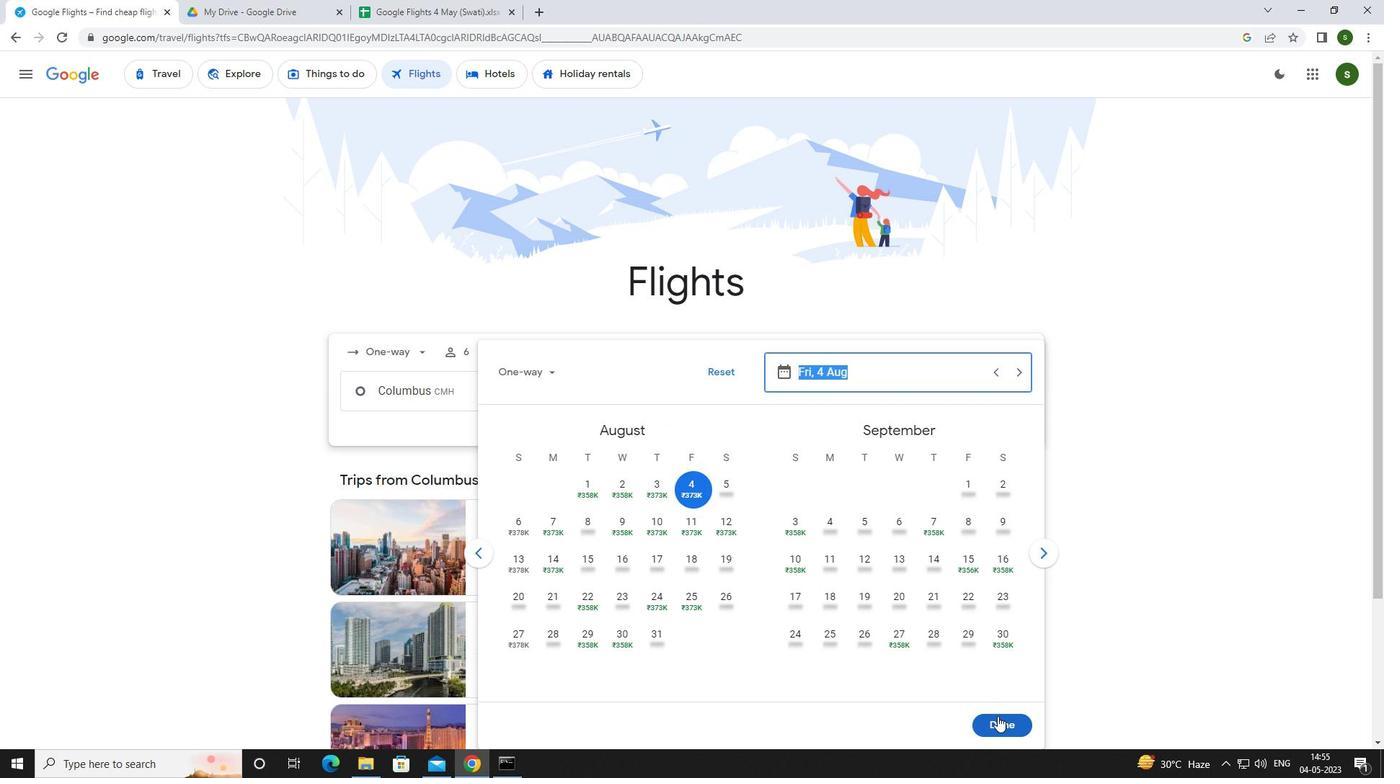 
Action: Mouse moved to (698, 445)
Screenshot: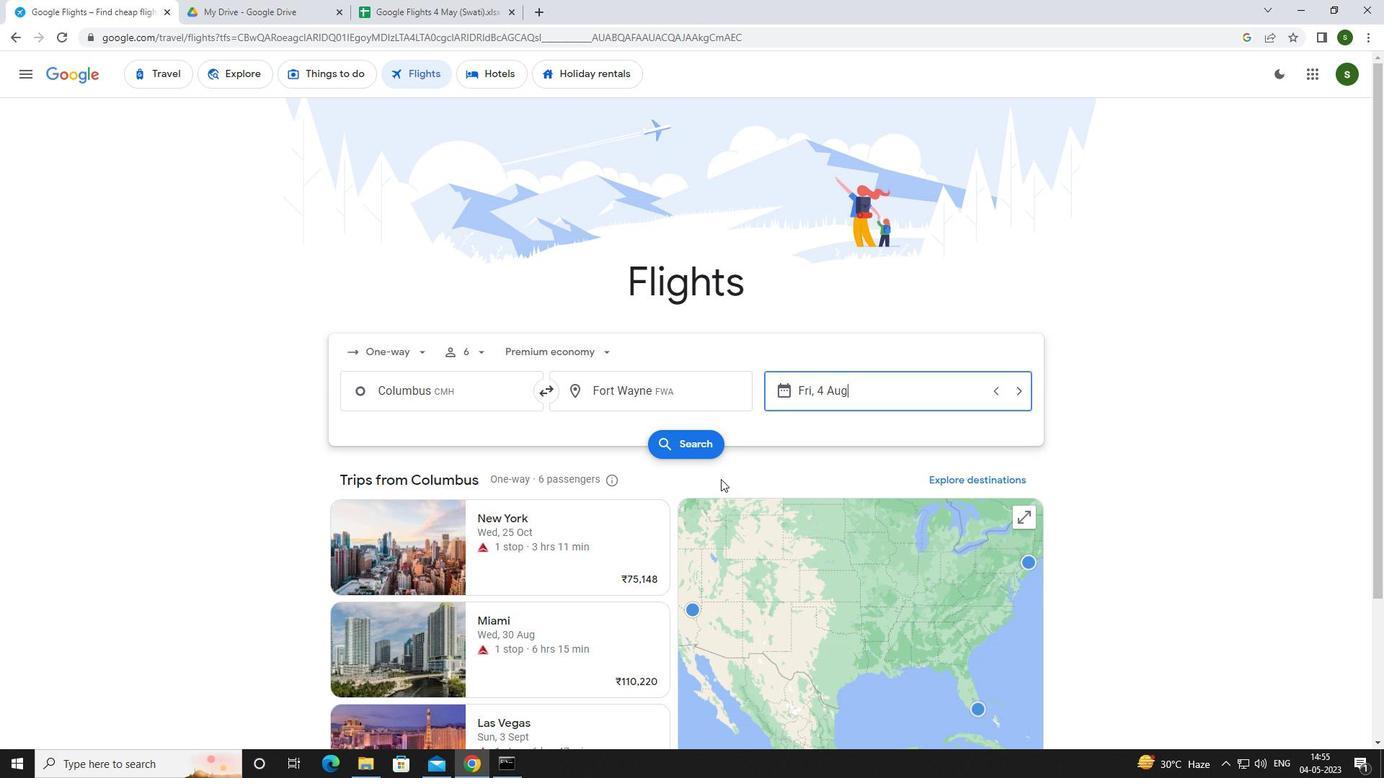 
Action: Mouse pressed left at (698, 445)
Screenshot: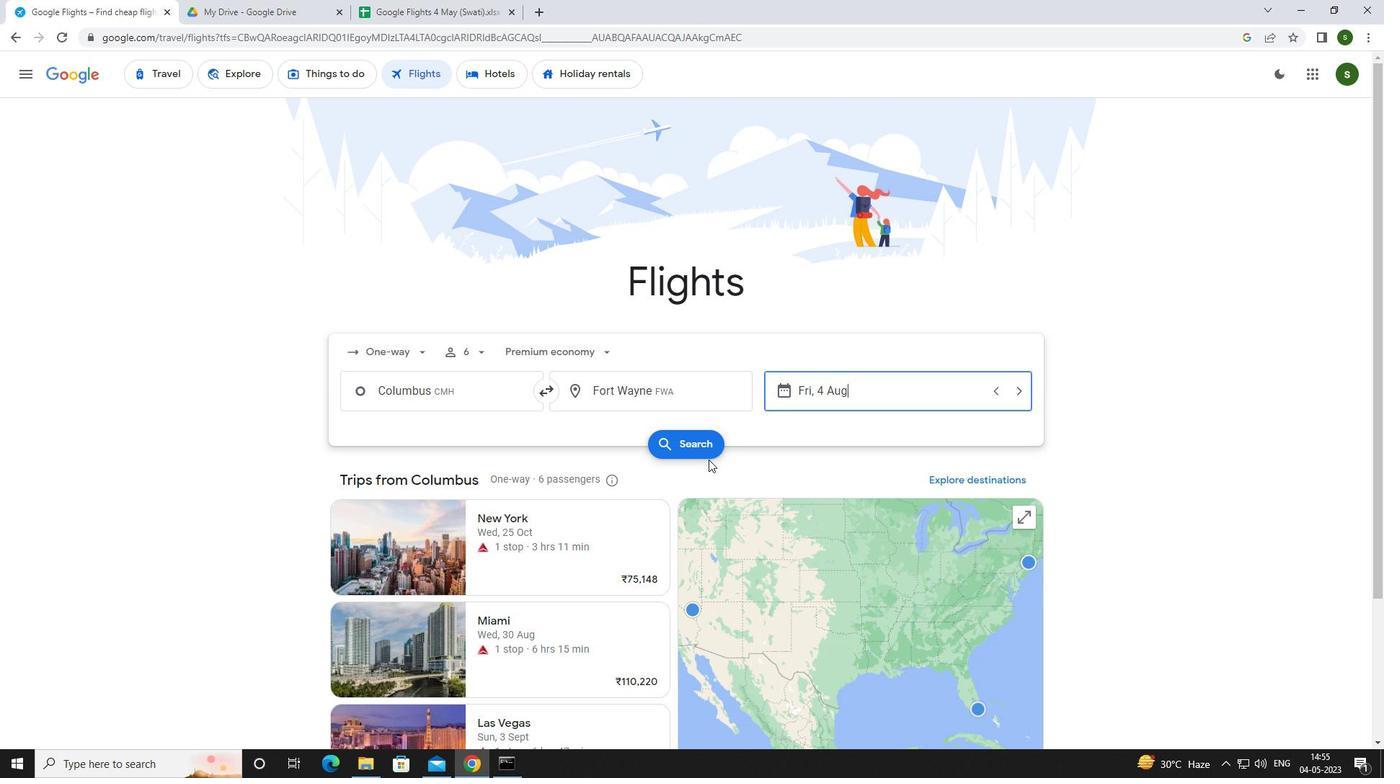 
Action: Mouse moved to (377, 205)
Screenshot: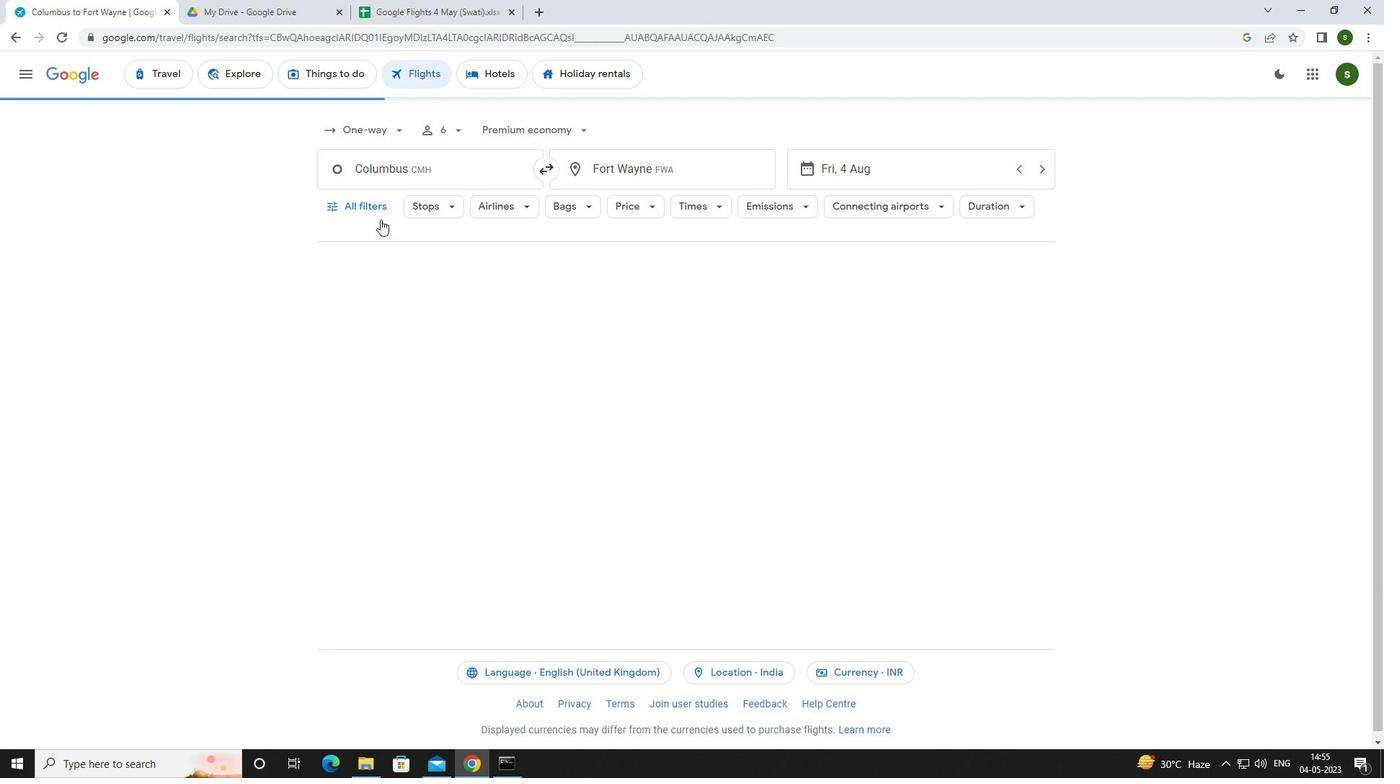 
Action: Mouse pressed left at (377, 205)
Screenshot: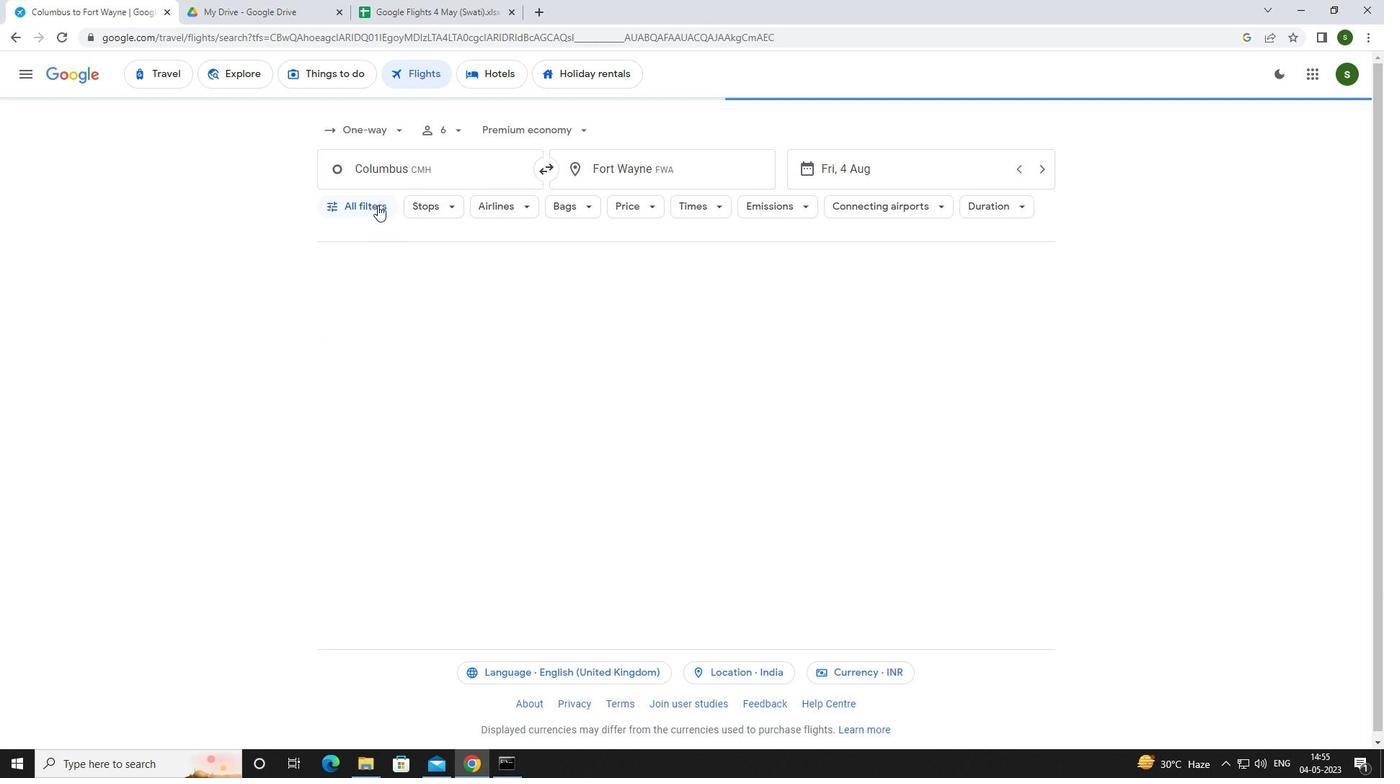 
Action: Mouse moved to (496, 351)
Screenshot: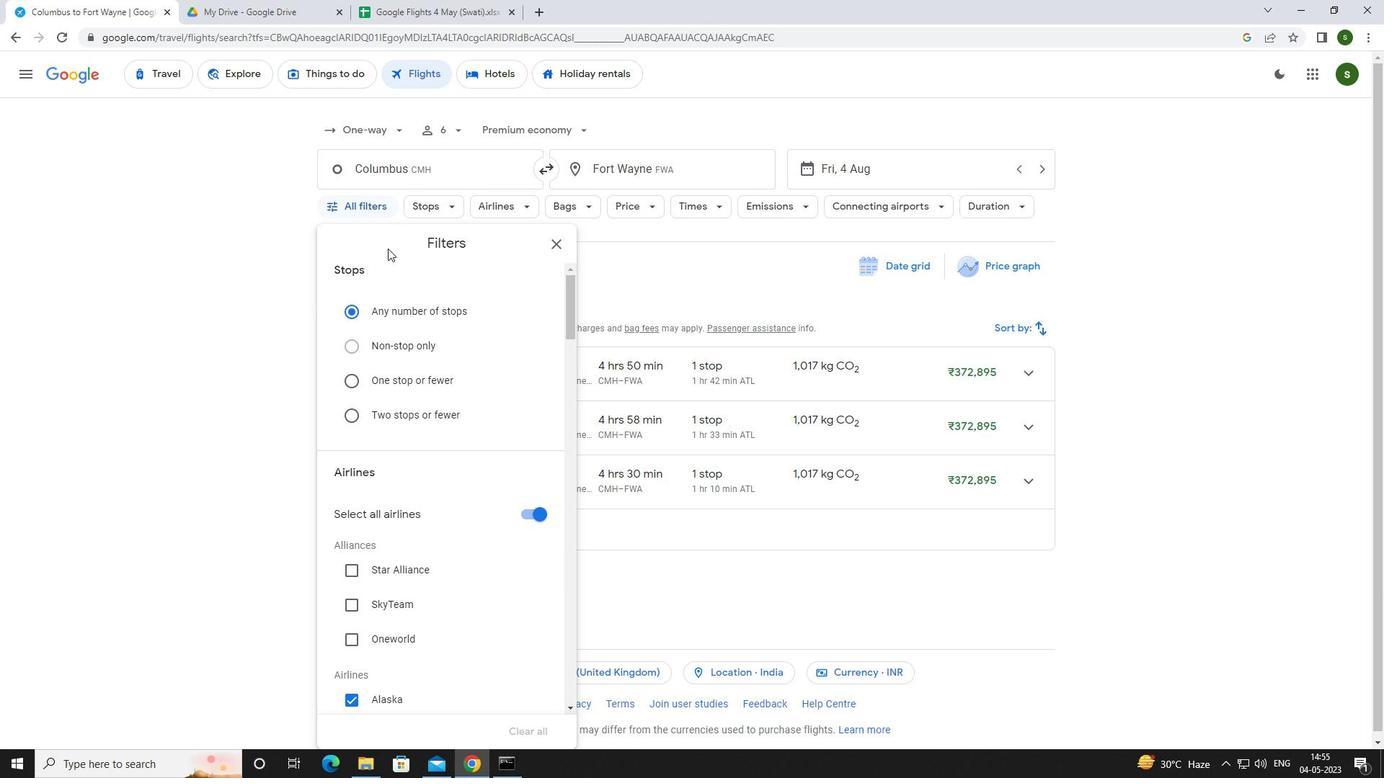 
Action: Mouse scrolled (496, 351) with delta (0, 0)
Screenshot: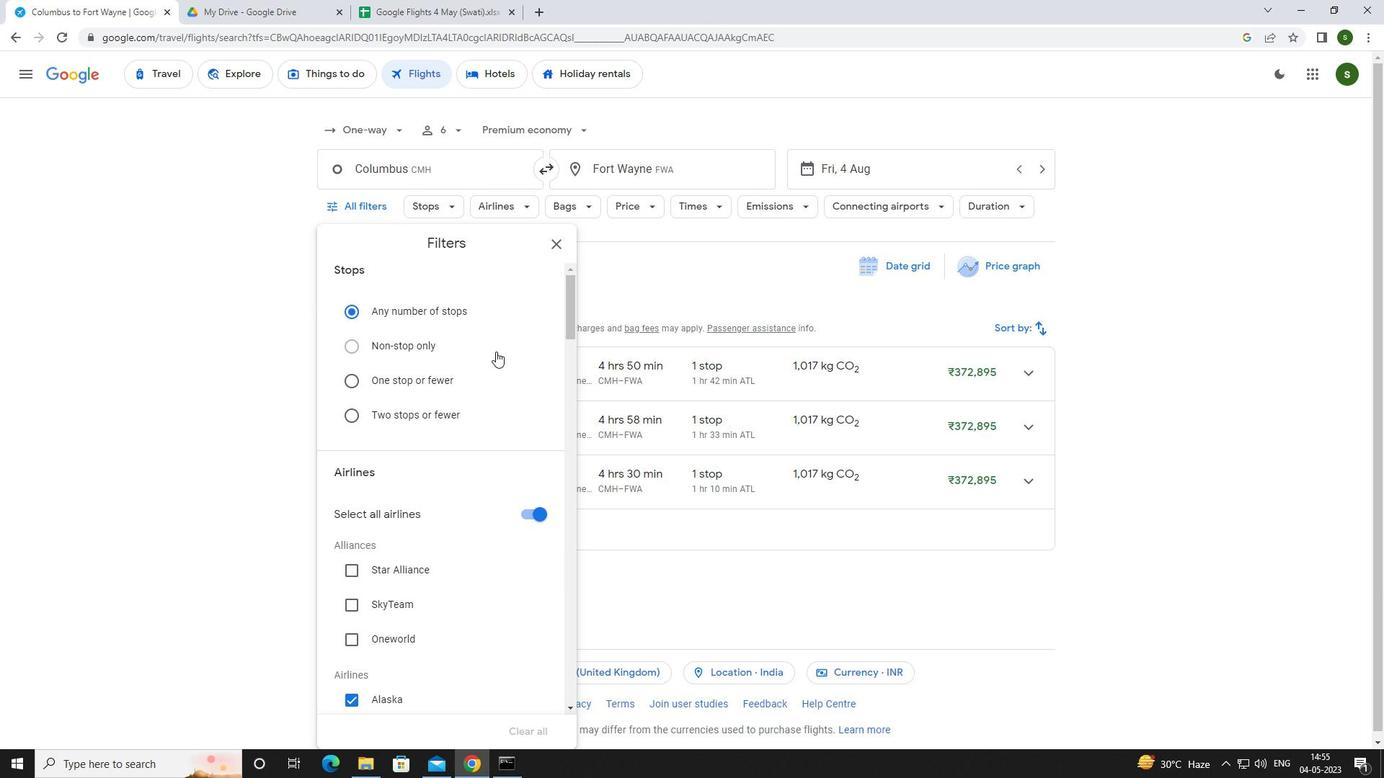 
Action: Mouse scrolled (496, 351) with delta (0, 0)
Screenshot: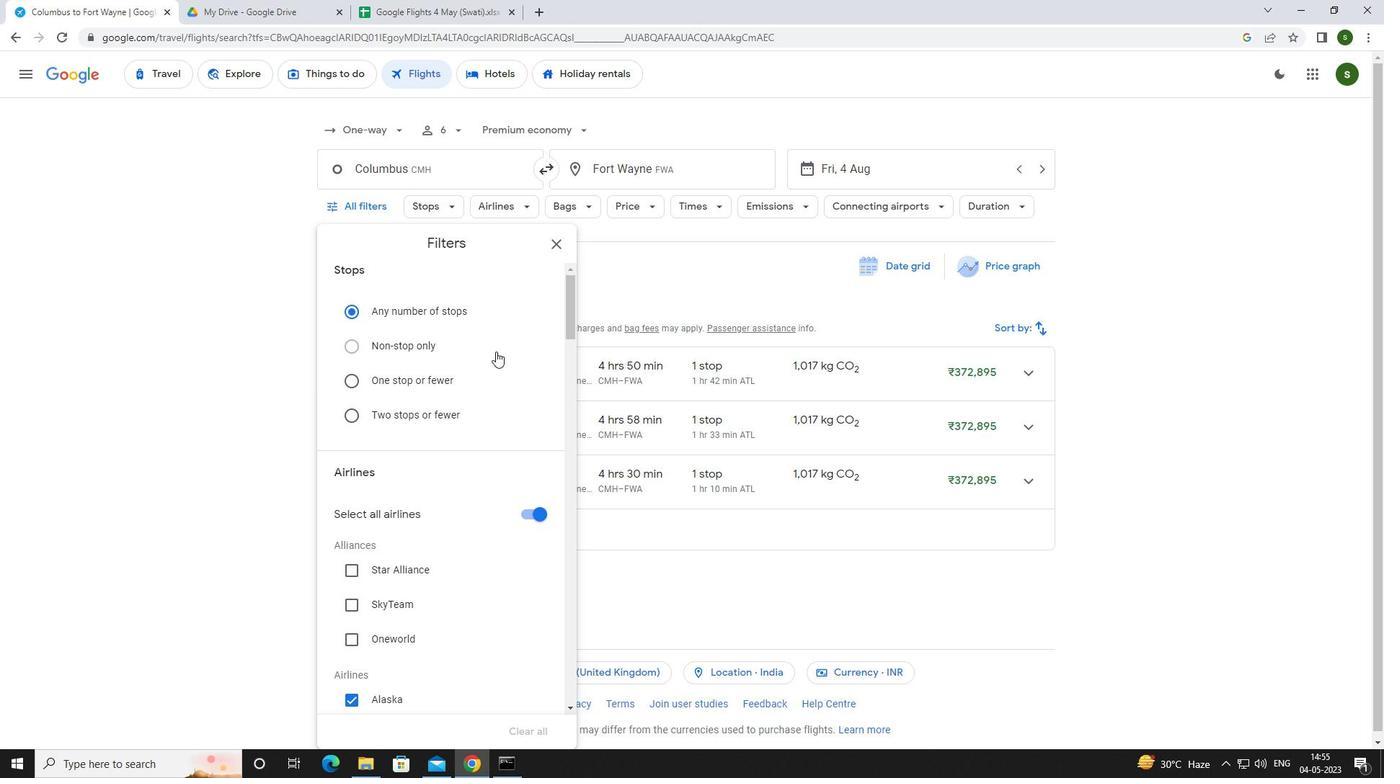
Action: Mouse scrolled (496, 351) with delta (0, 0)
Screenshot: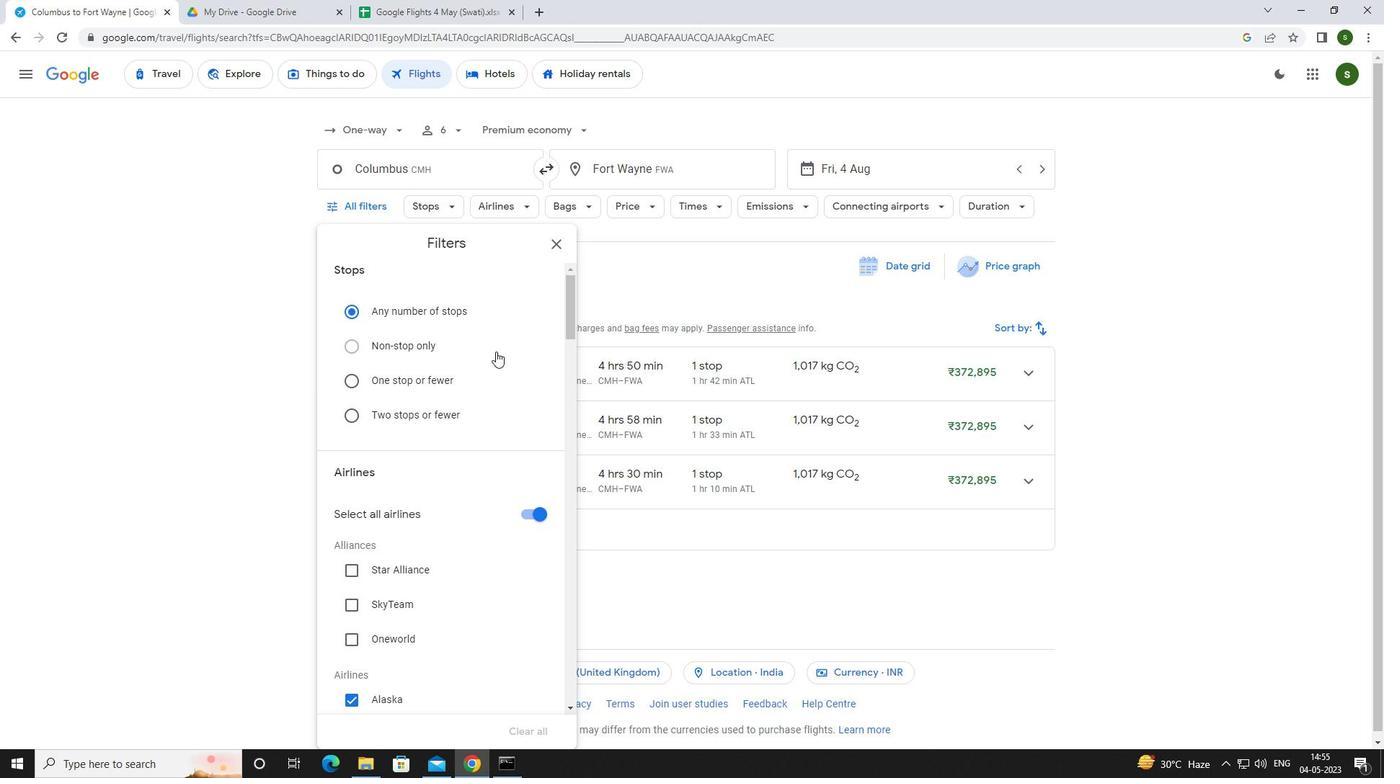 
Action: Mouse scrolled (496, 351) with delta (0, 0)
Screenshot: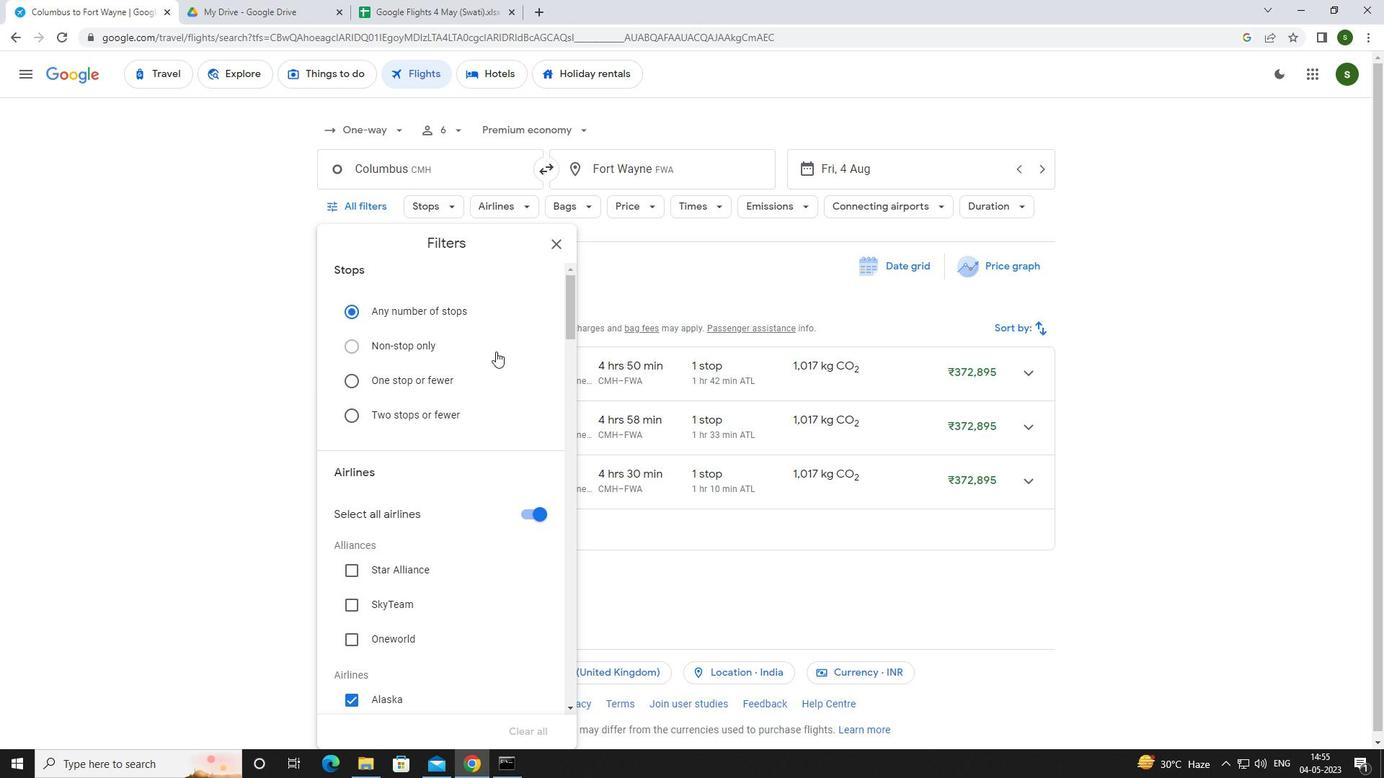 
Action: Mouse scrolled (496, 351) with delta (0, 0)
Screenshot: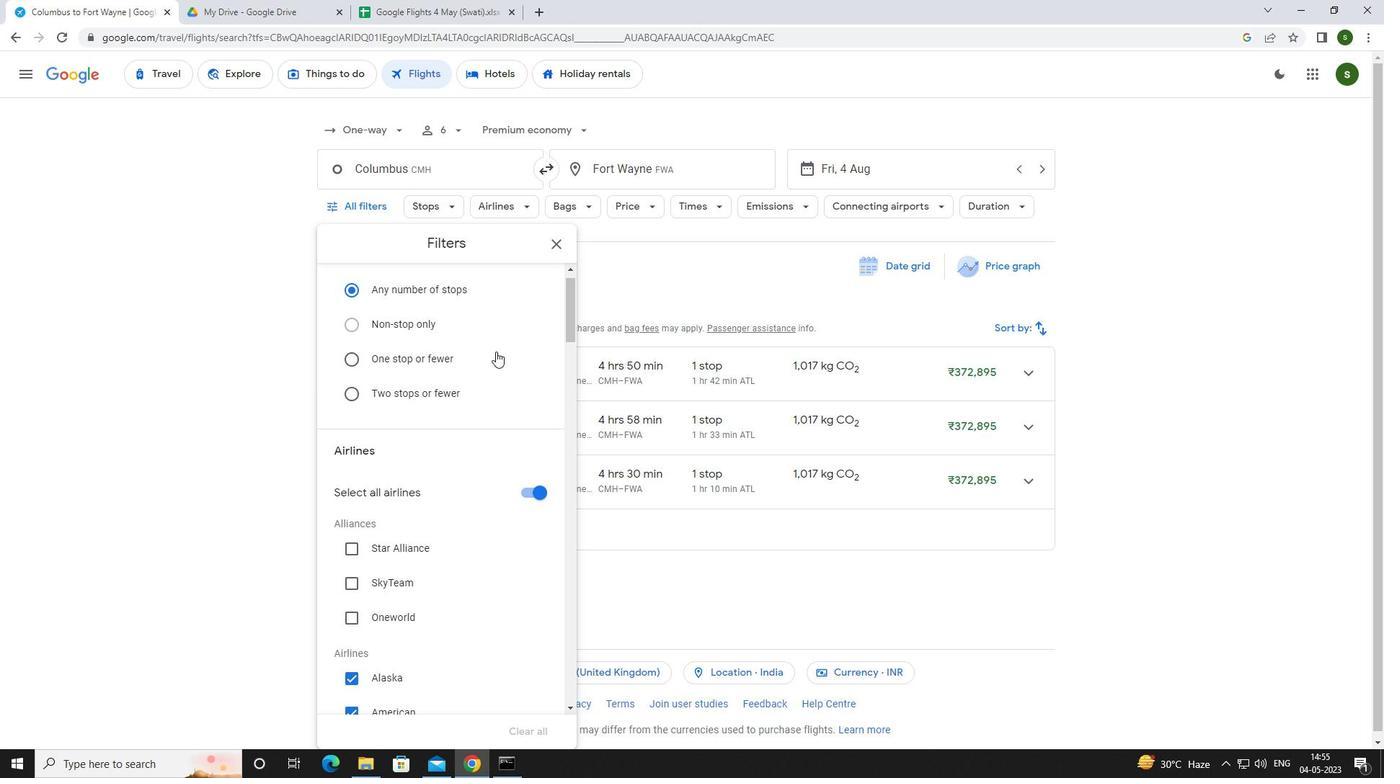 
Action: Mouse scrolled (496, 351) with delta (0, 0)
Screenshot: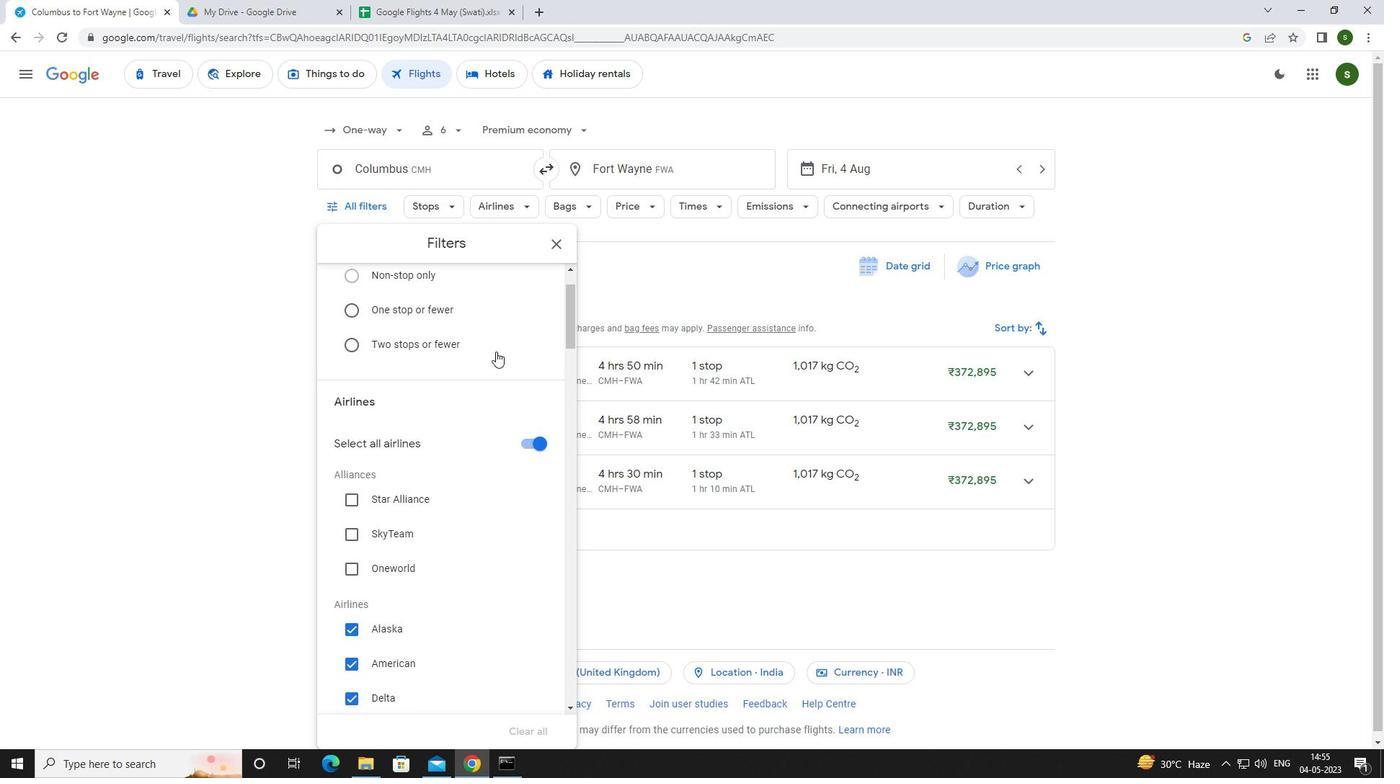 
Action: Mouse scrolled (496, 351) with delta (0, 0)
Screenshot: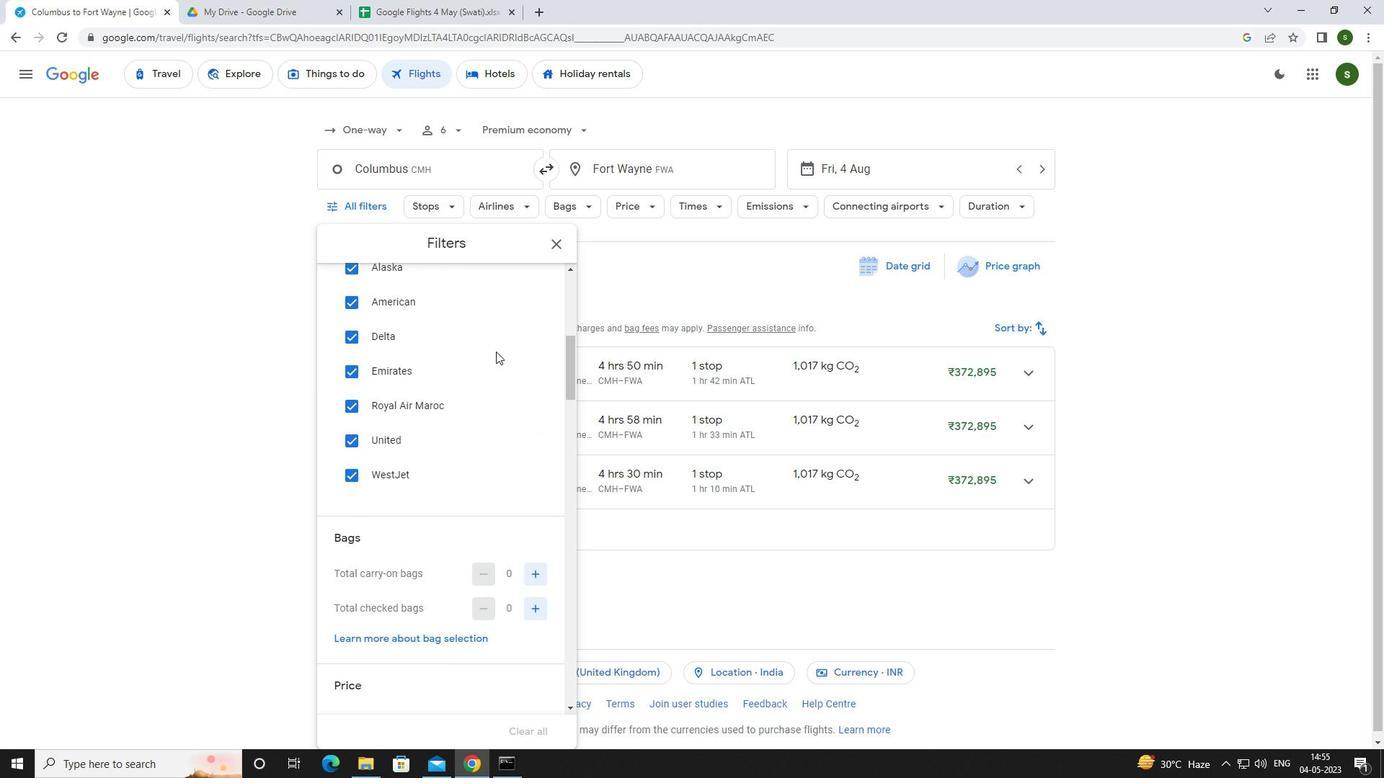 
Action: Mouse scrolled (496, 351) with delta (0, 0)
Screenshot: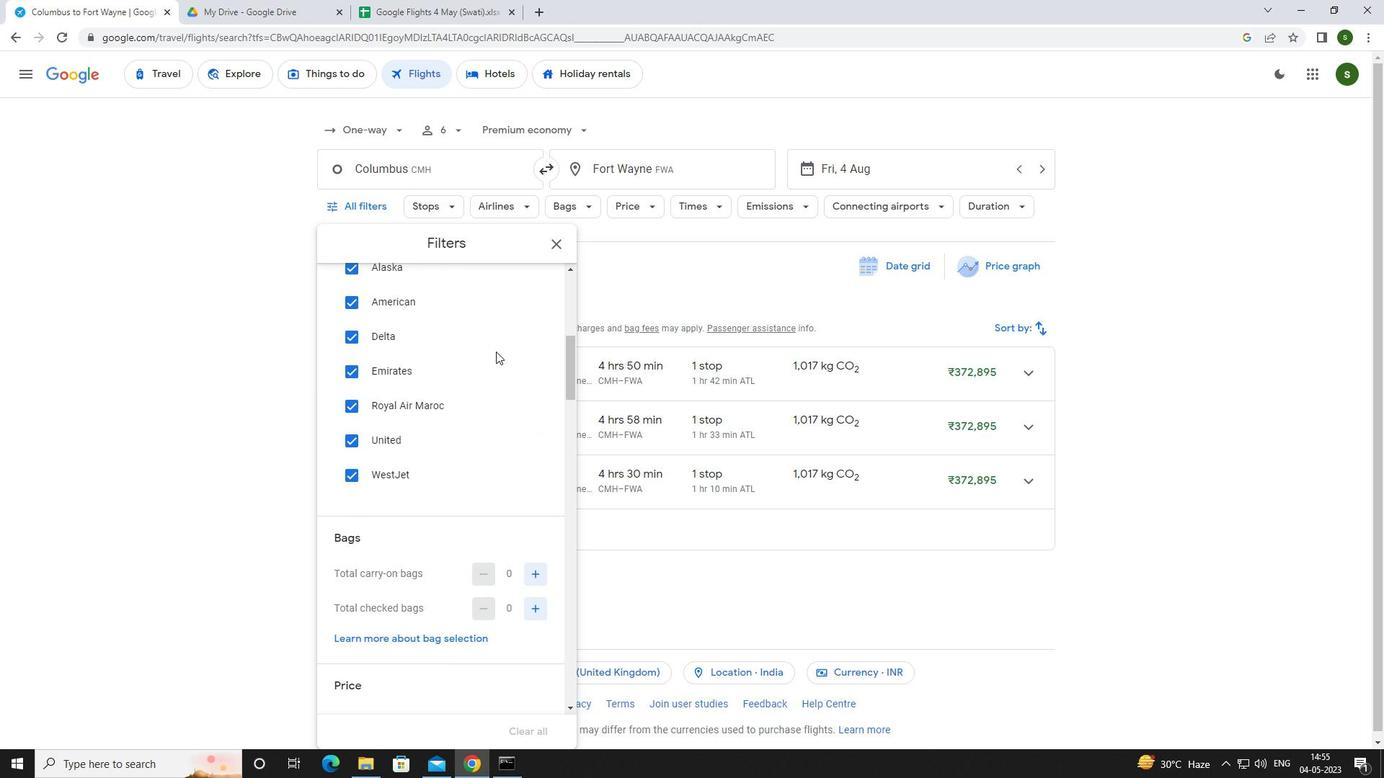 
Action: Mouse moved to (538, 424)
Screenshot: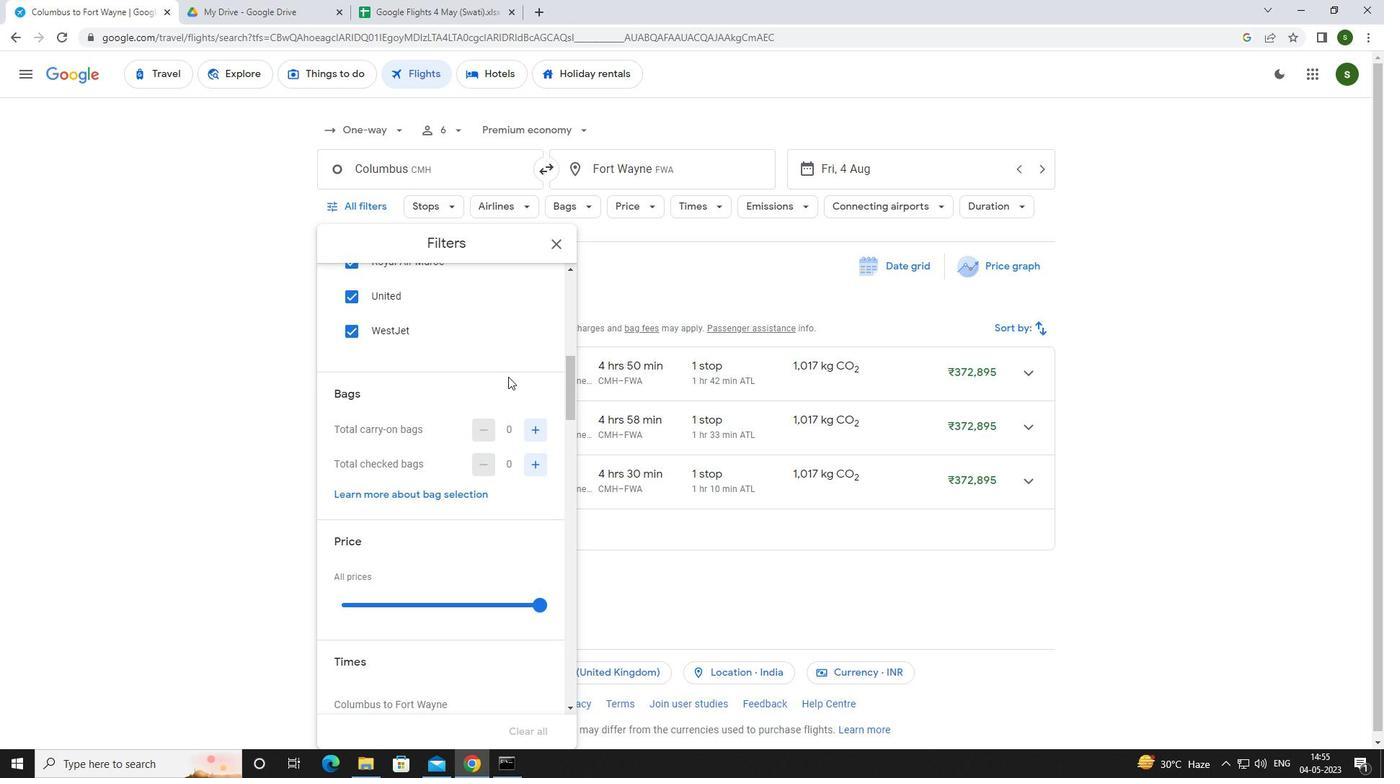 
Action: Mouse pressed left at (538, 424)
Screenshot: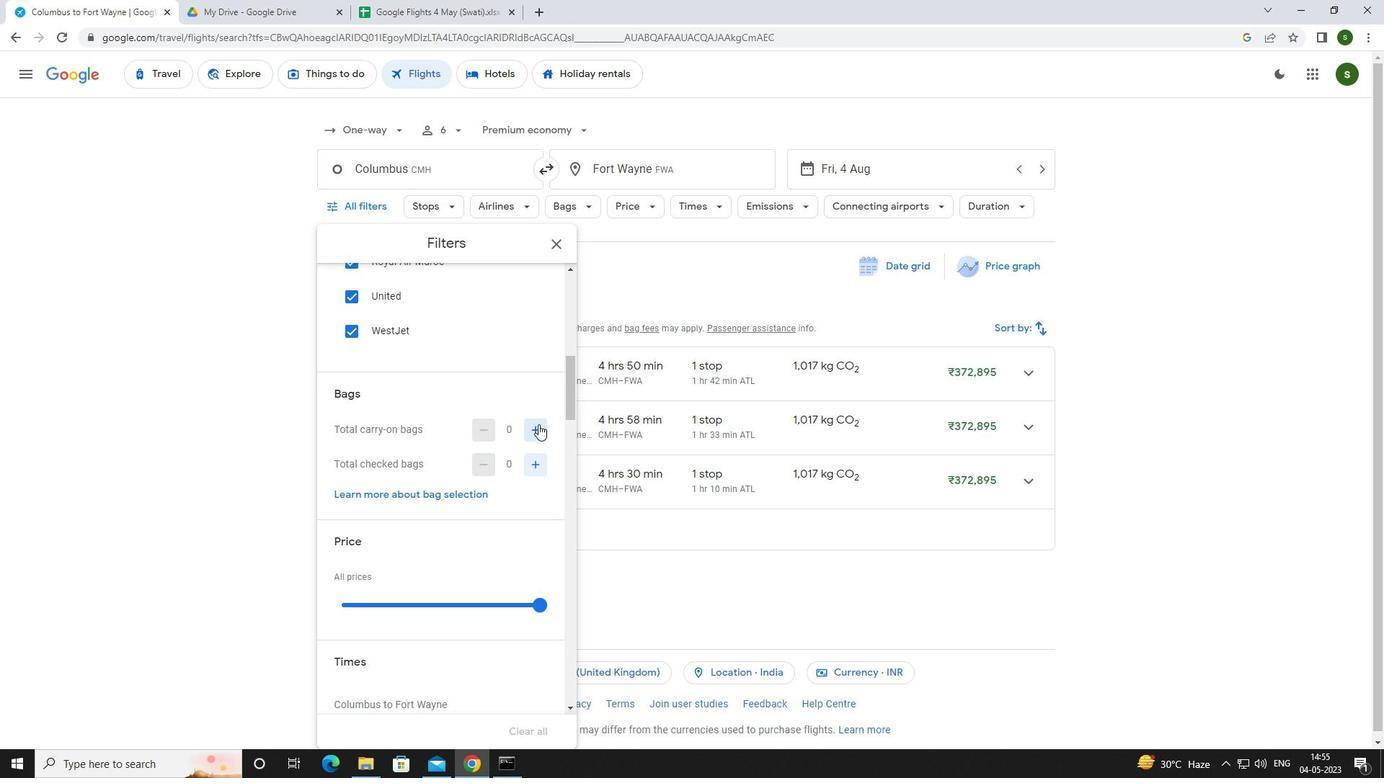 
Action: Mouse scrolled (538, 423) with delta (0, 0)
Screenshot: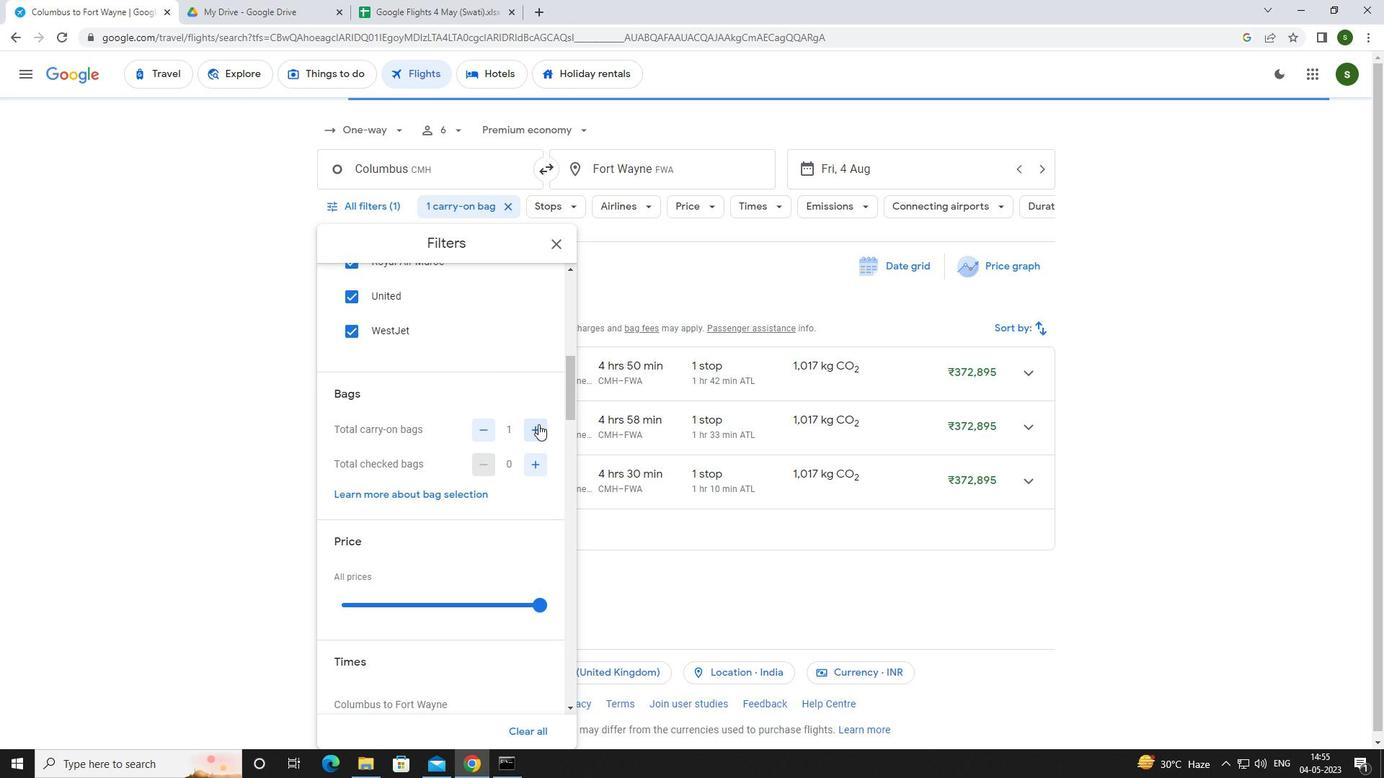 
Action: Mouse scrolled (538, 423) with delta (0, 0)
Screenshot: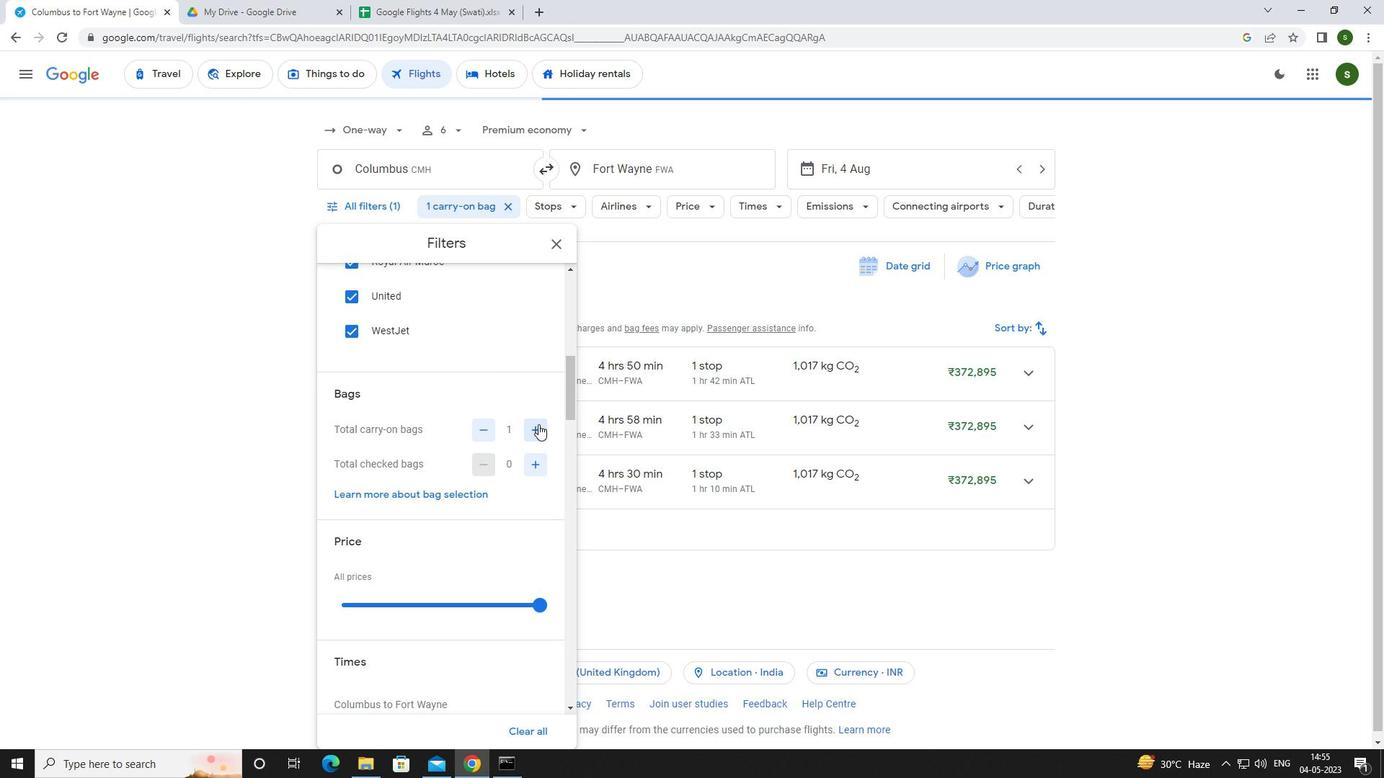 
Action: Mouse scrolled (538, 423) with delta (0, 0)
Screenshot: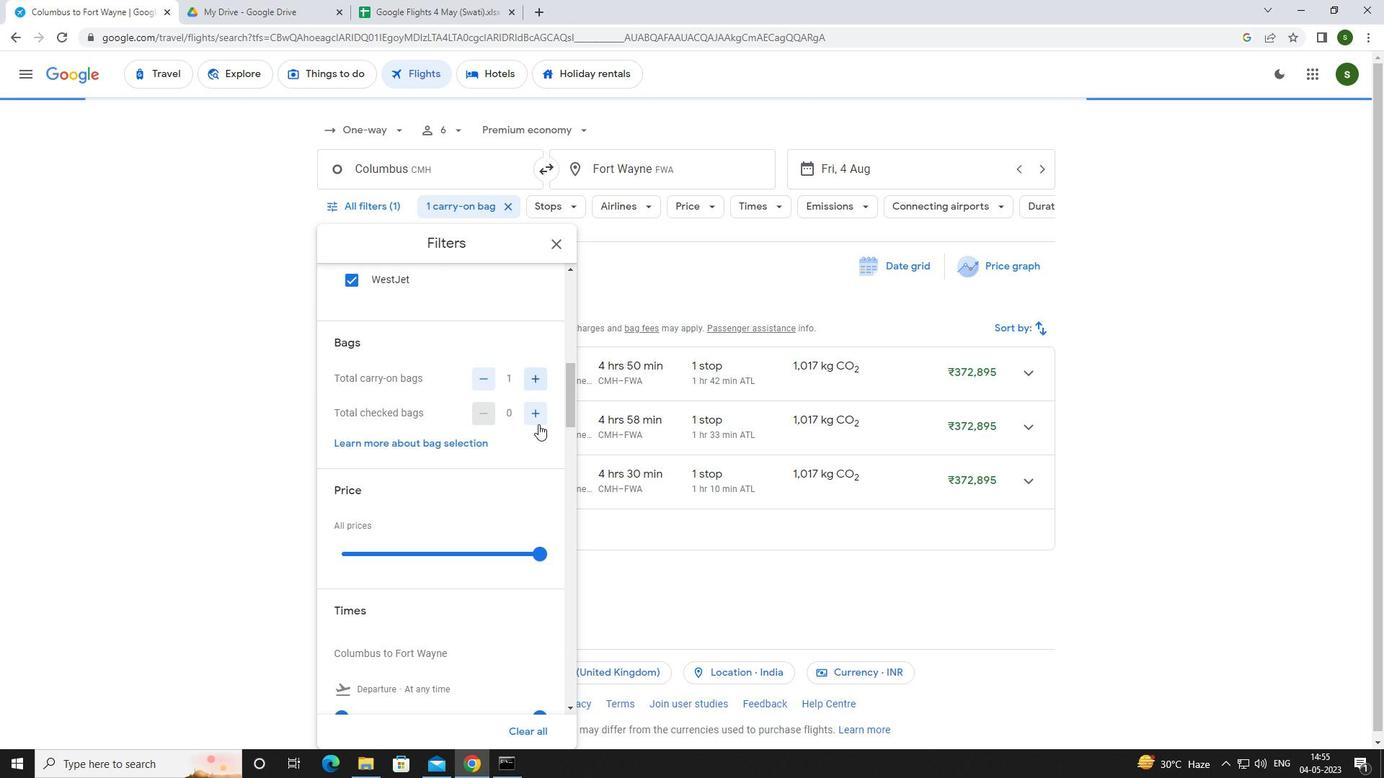
Action: Mouse moved to (537, 391)
Screenshot: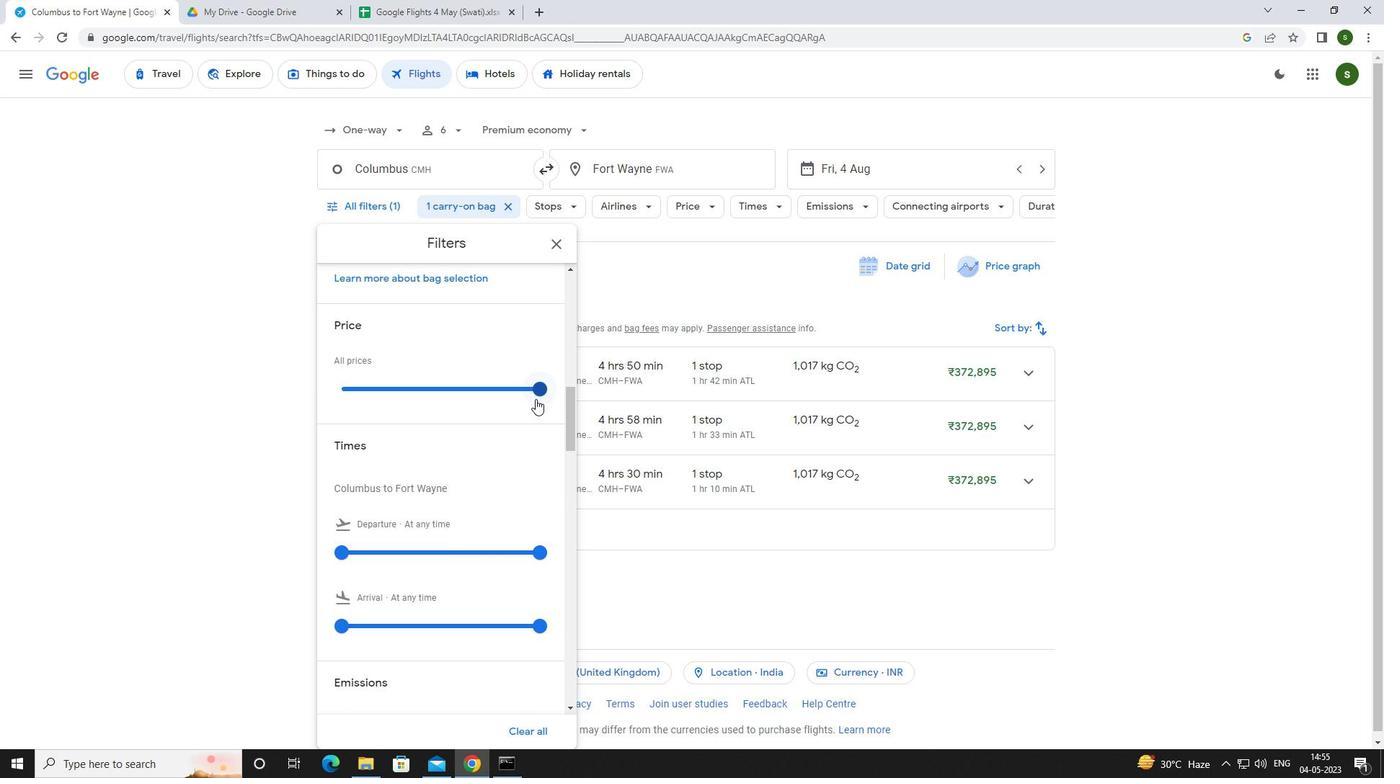 
Action: Mouse pressed left at (537, 391)
Screenshot: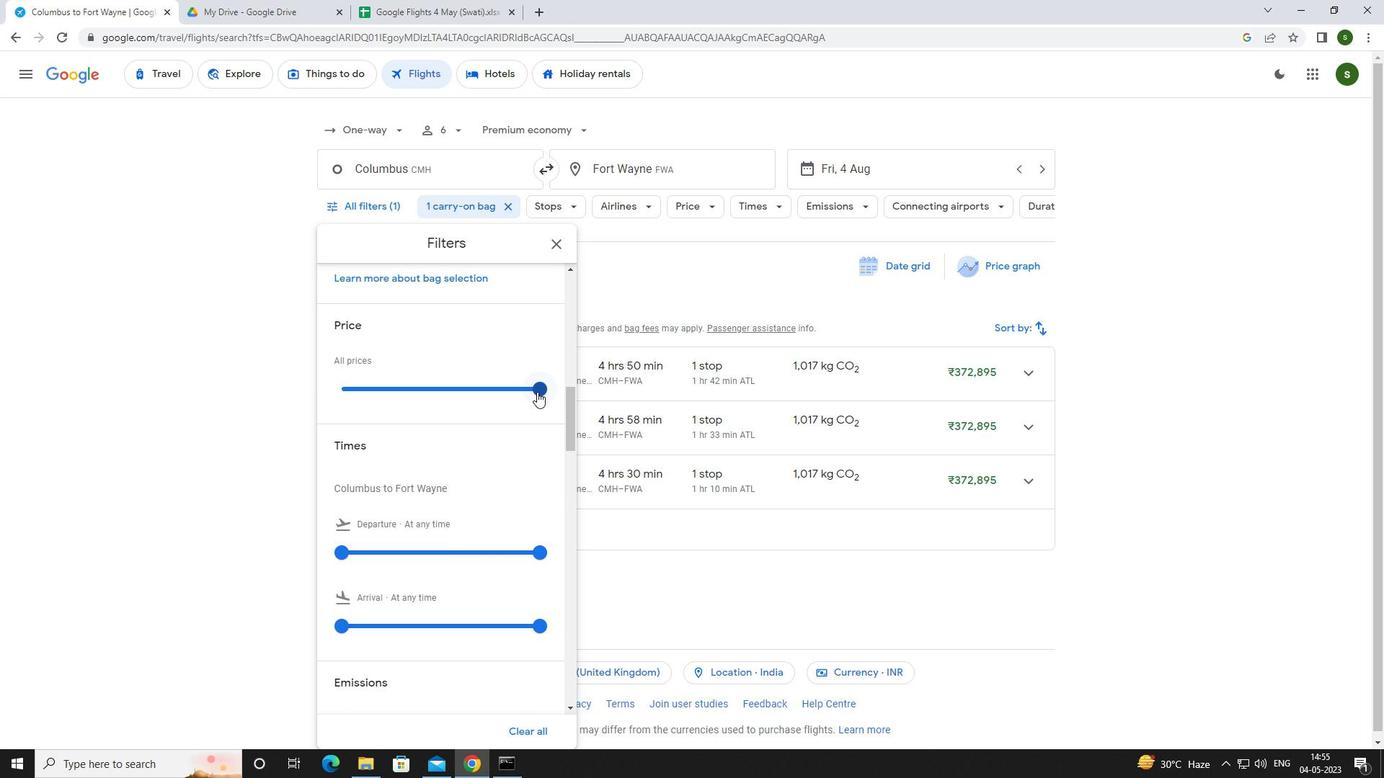 
Action: Mouse moved to (358, 367)
Screenshot: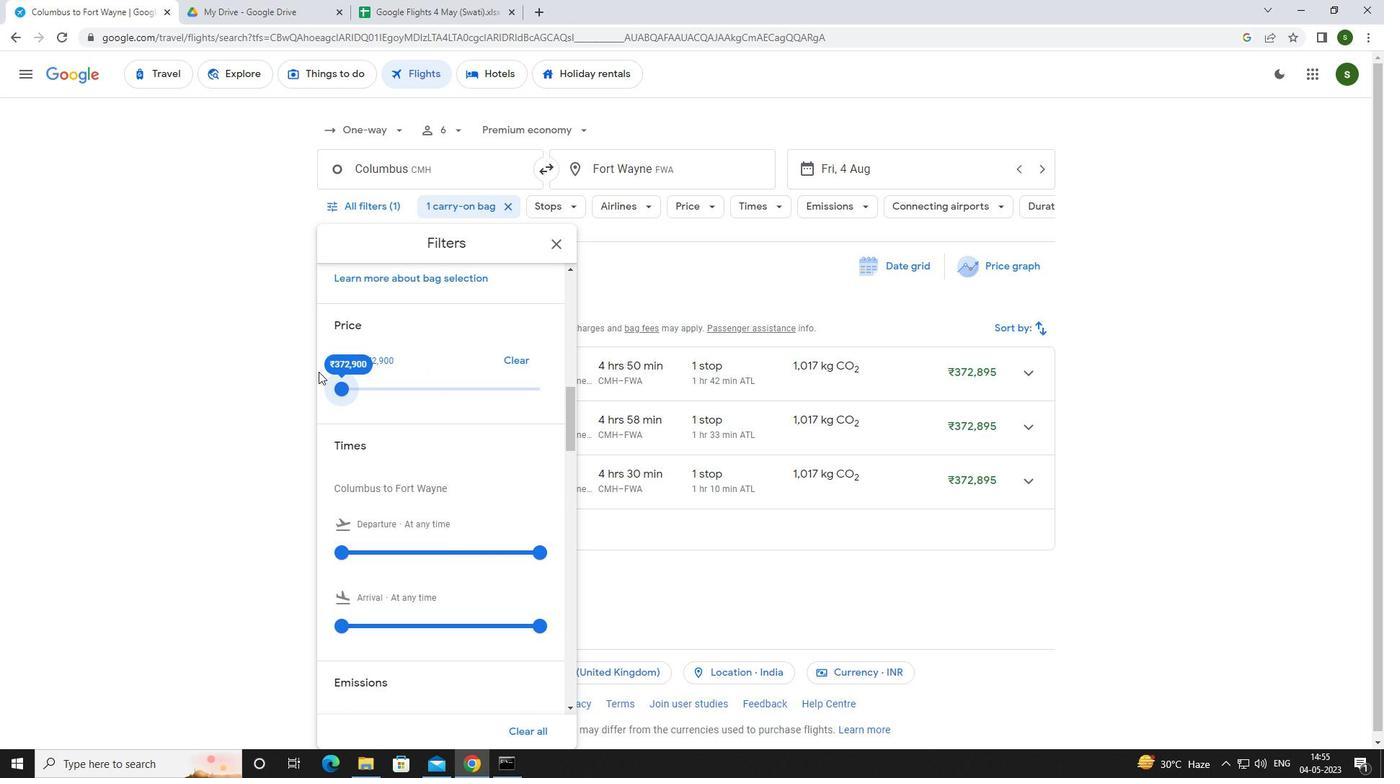 
Action: Mouse scrolled (358, 367) with delta (0, 0)
Screenshot: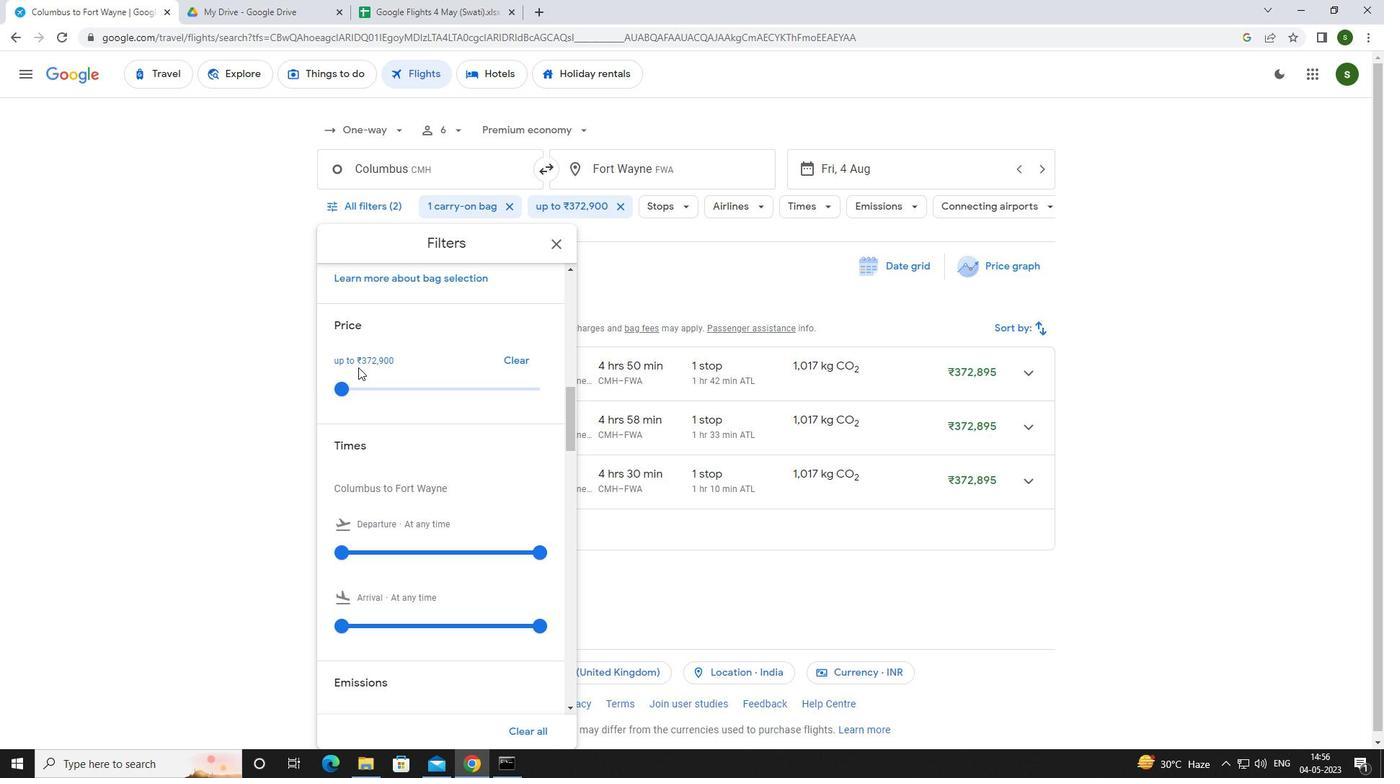
Action: Mouse scrolled (358, 367) with delta (0, 0)
Screenshot: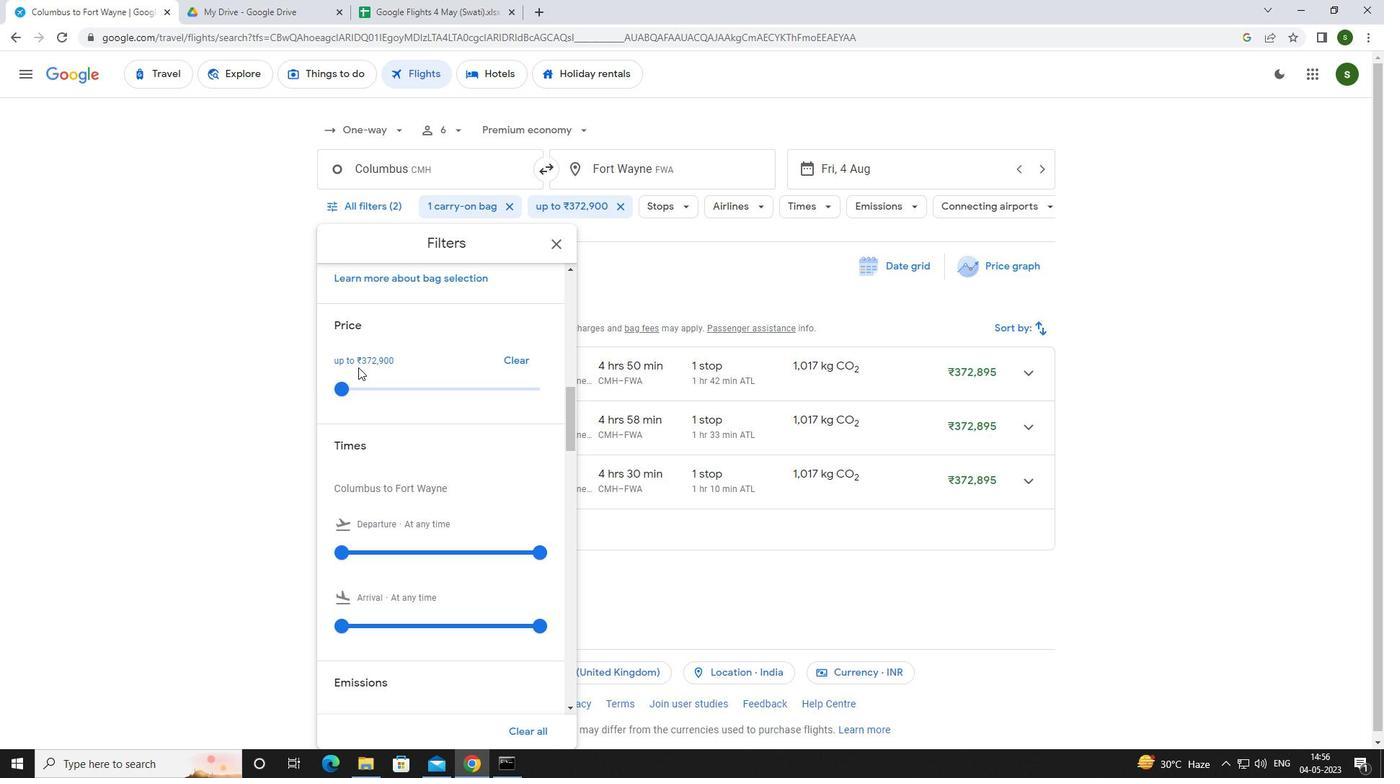 
Action: Mouse moved to (338, 405)
Screenshot: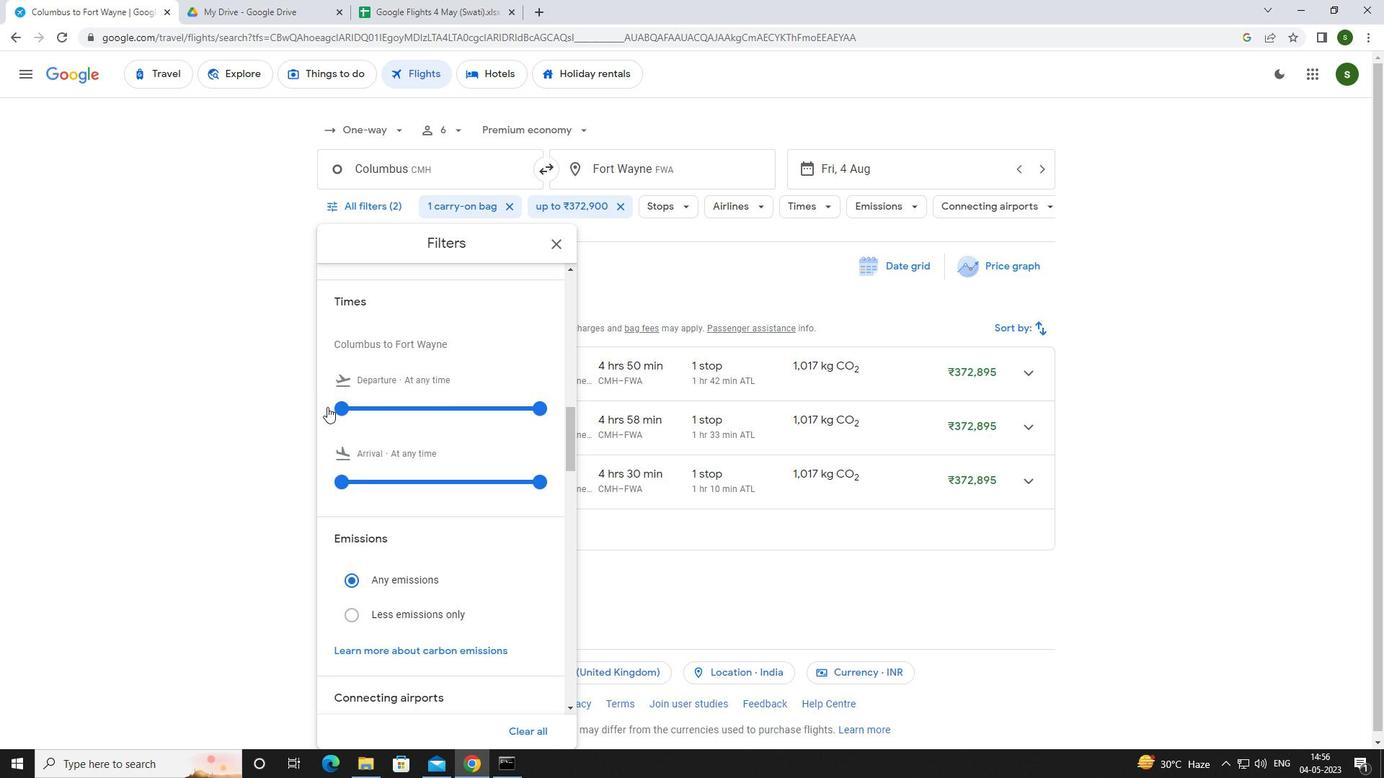 
Action: Mouse pressed left at (338, 405)
Screenshot: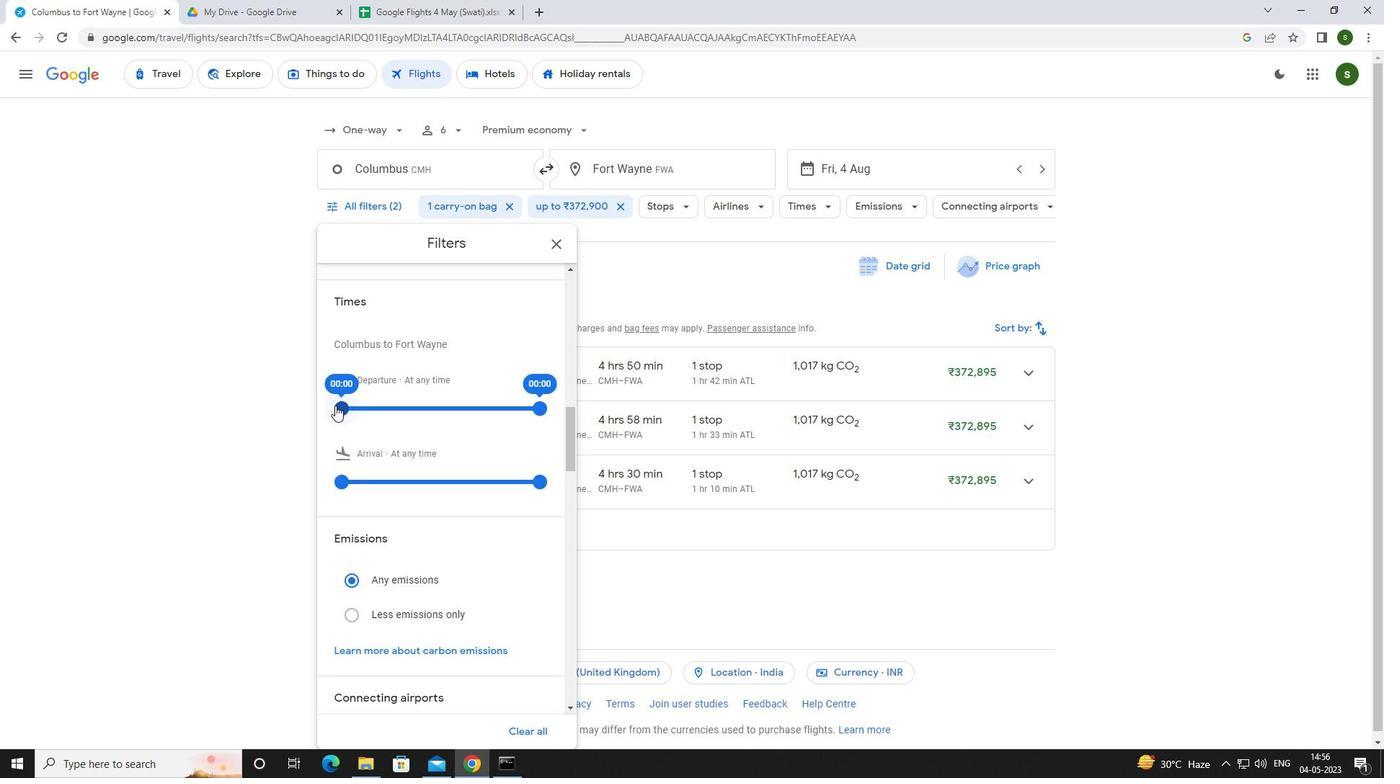 
Action: Mouse moved to (1136, 338)
Screenshot: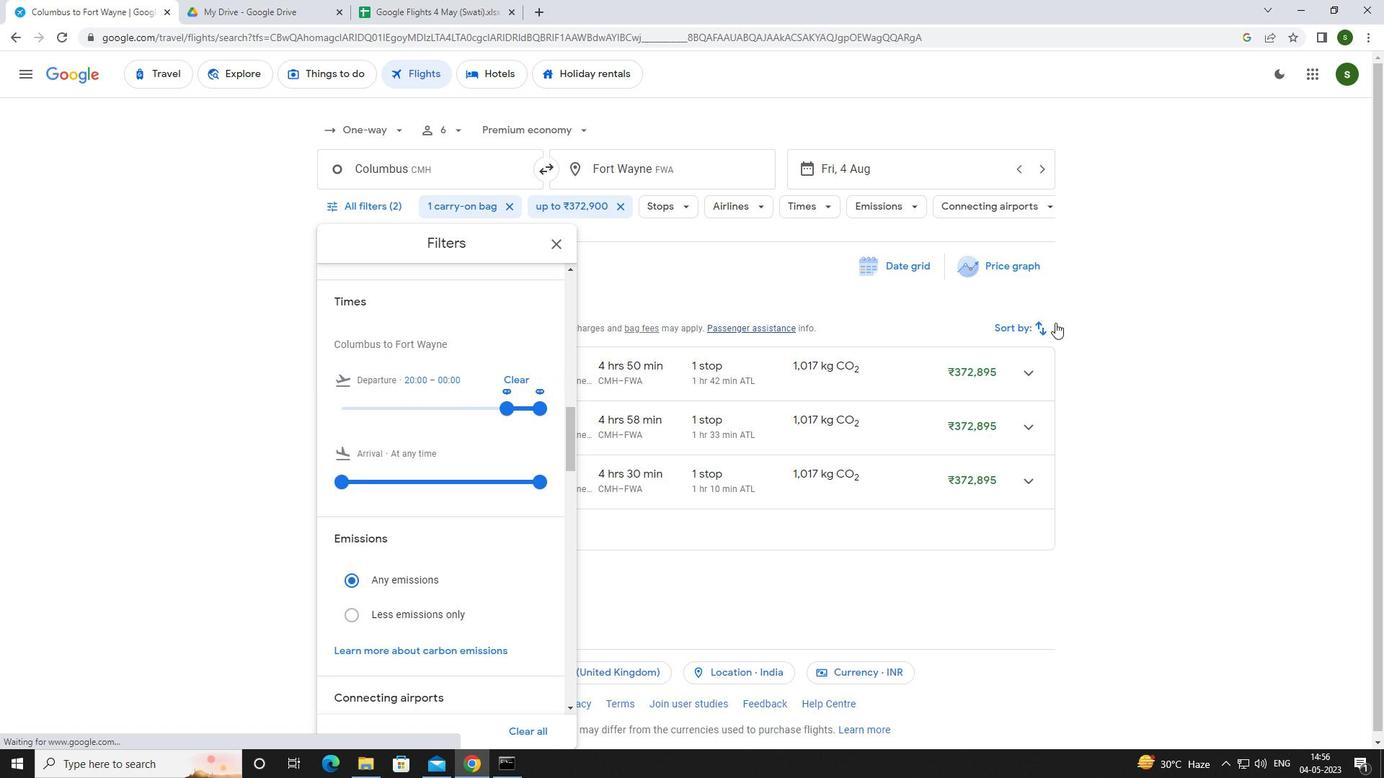 
Action: Mouse pressed left at (1136, 338)
Screenshot: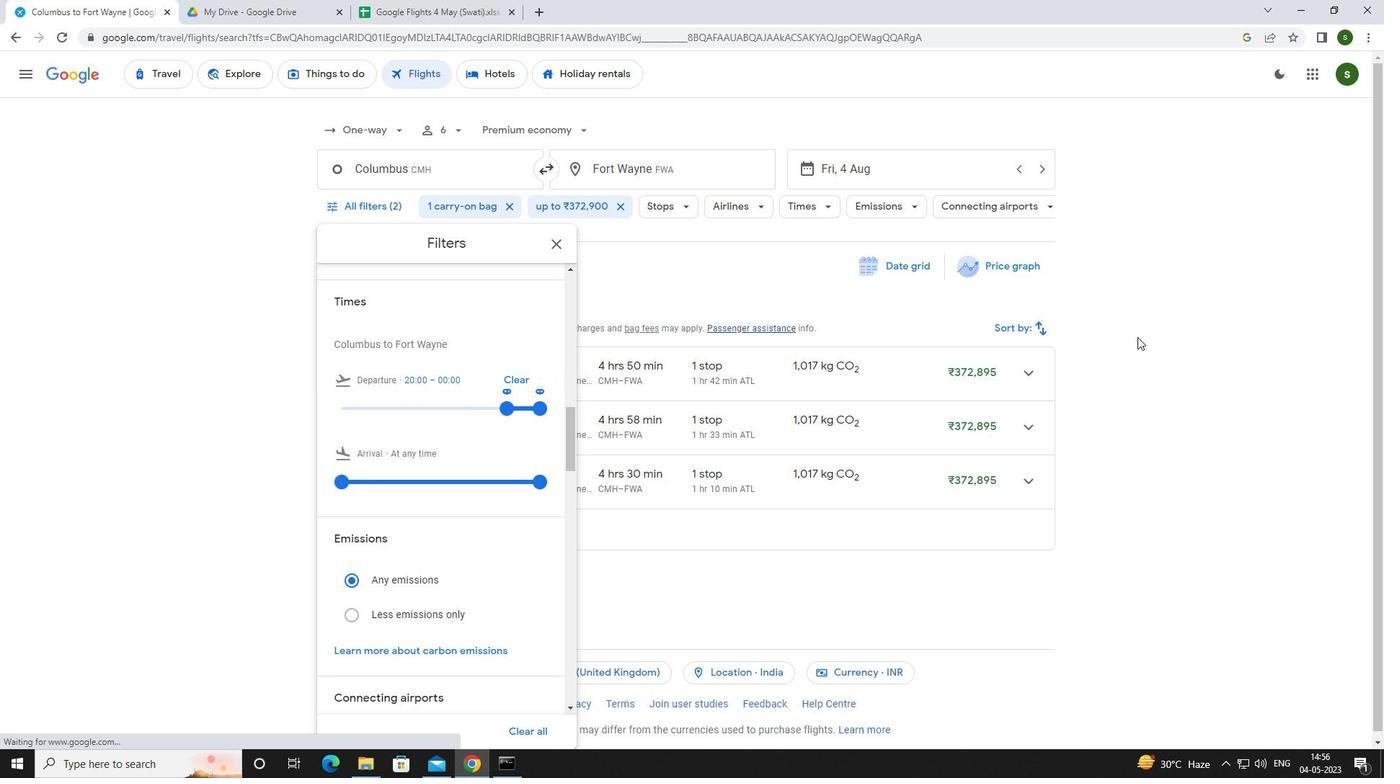 
Action: Mouse moved to (1135, 338)
Screenshot: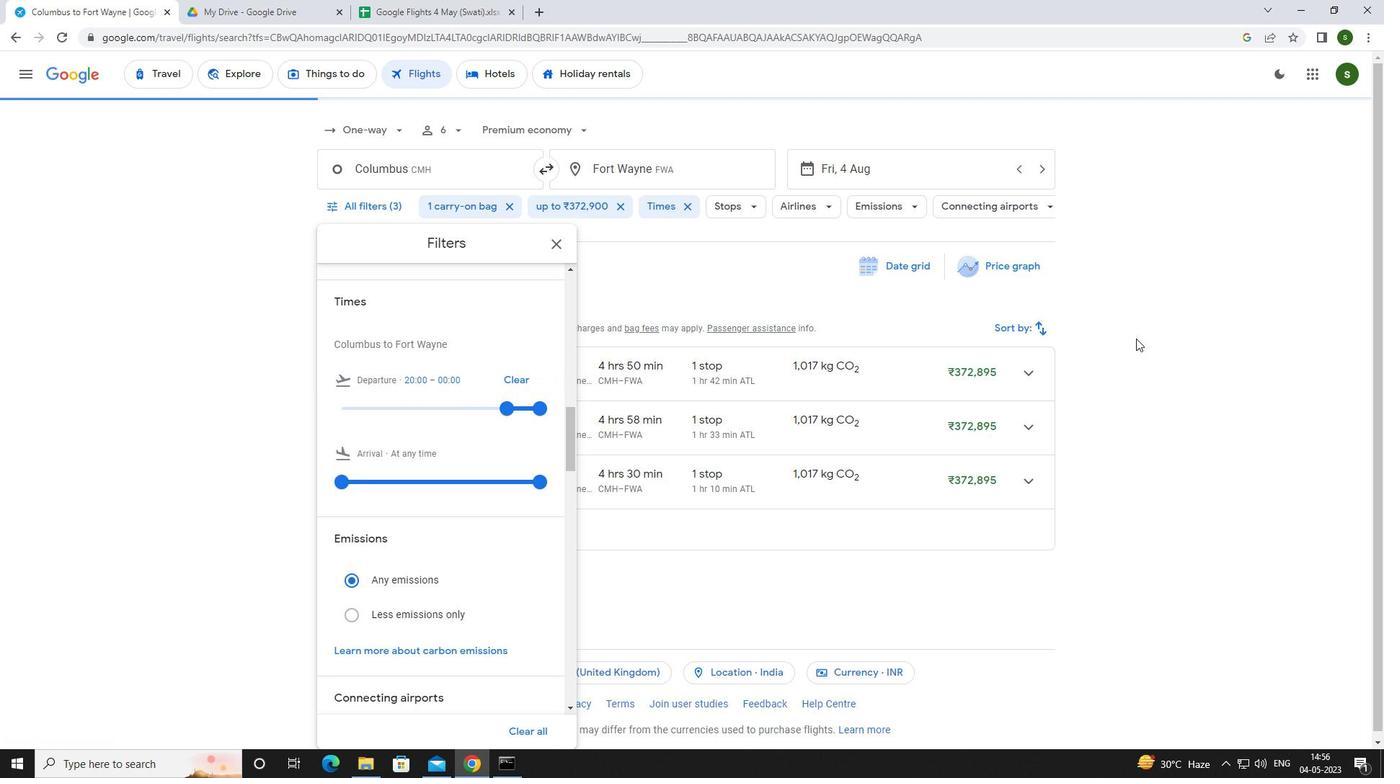 
